 Task: Open Card Inventory Management Review in Board Employee Performance Coaching and Development to Workspace Content Delivery Networks and add a team member Softage.2@softage.net, a label Blue, a checklist Student Development, an attachment from your computer, a color Blue and finally, add a card description 'Research and develop new customer service strategy' and a comment 'Let us approach this task with a sense of ownership and accountability, taking responsibility for our actions and decisions.'. Add a start date 'Jan 06, 1900' with a due date 'Jan 13, 1900'
Action: Mouse moved to (450, 168)
Screenshot: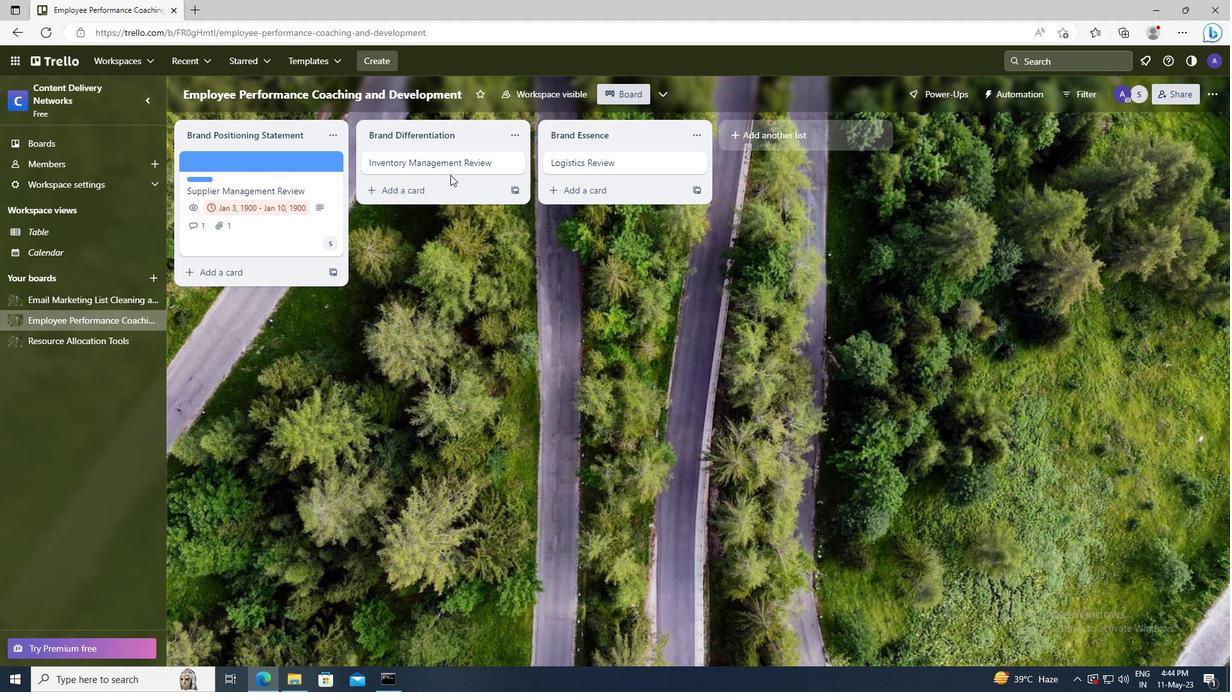 
Action: Mouse pressed left at (450, 168)
Screenshot: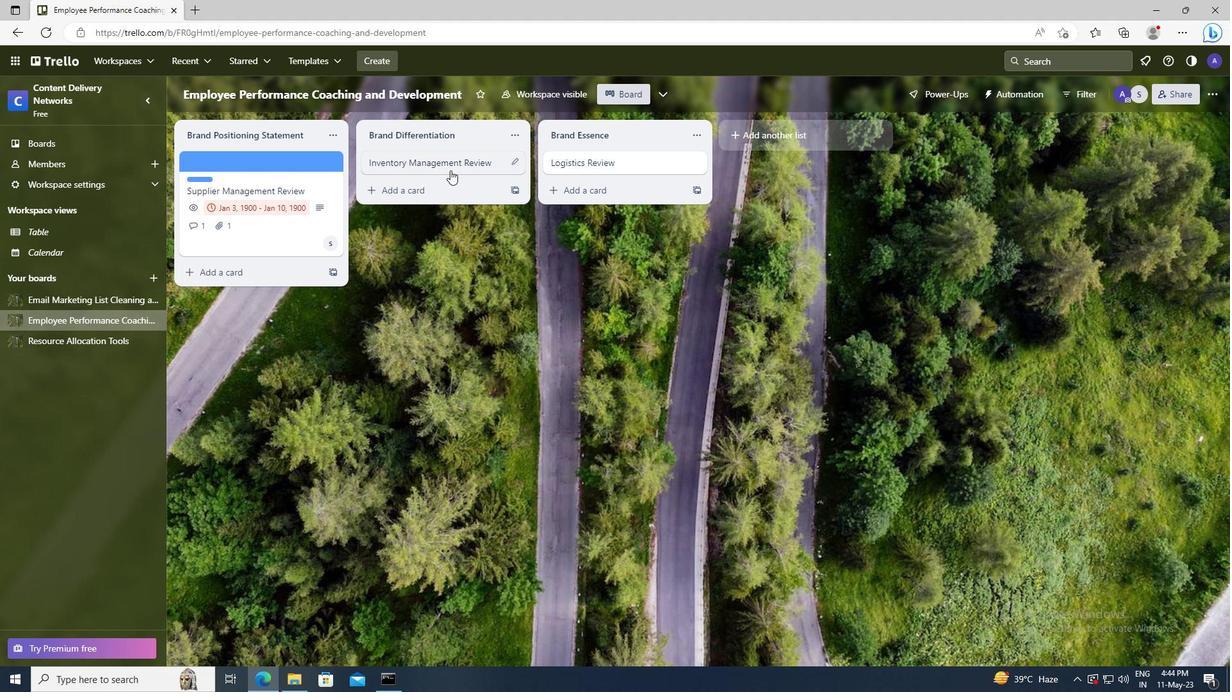 
Action: Mouse moved to (775, 207)
Screenshot: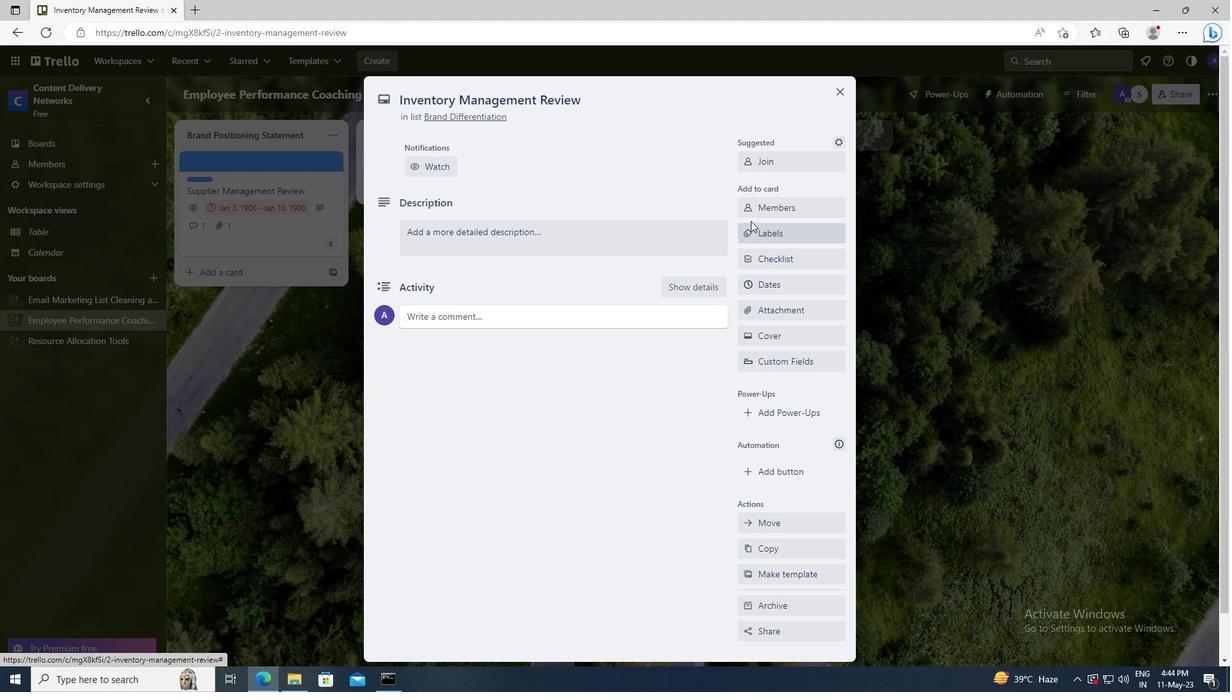 
Action: Mouse pressed left at (775, 207)
Screenshot: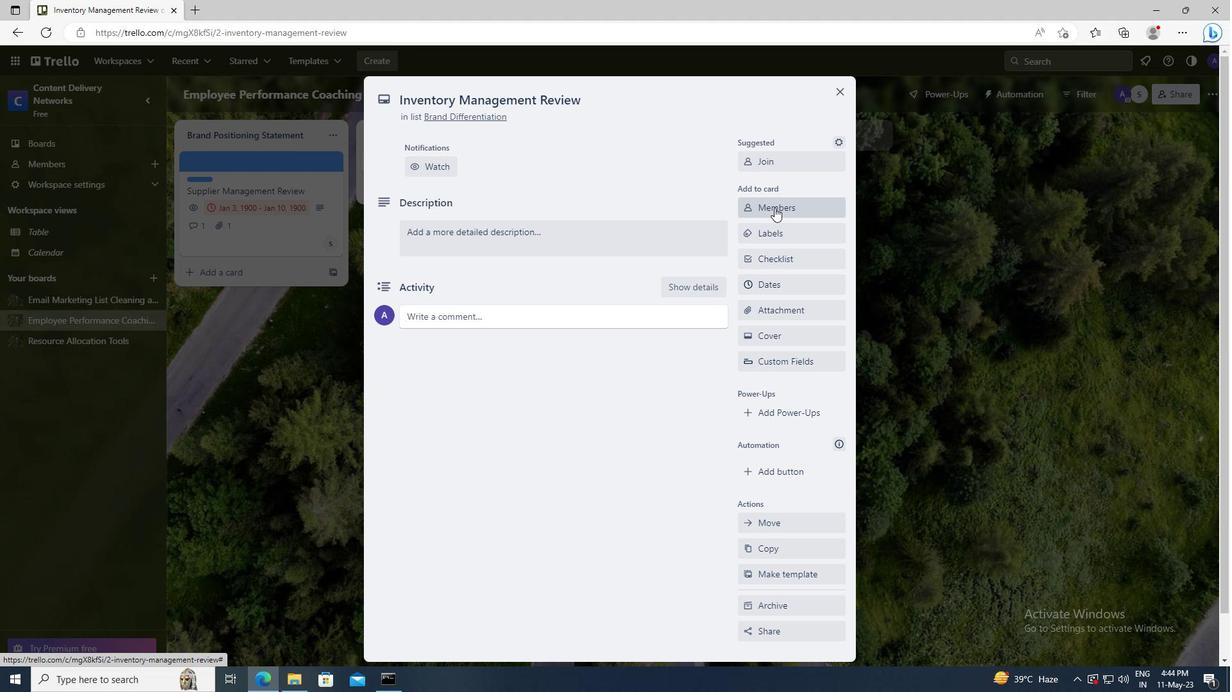 
Action: Mouse moved to (788, 266)
Screenshot: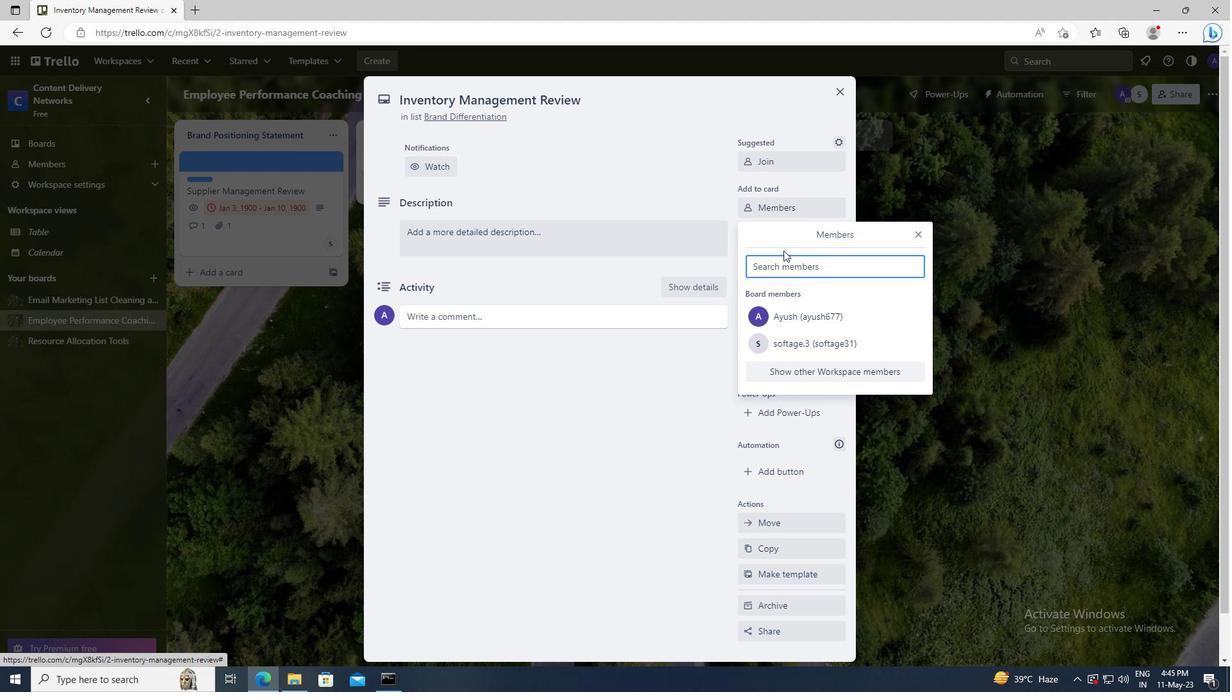 
Action: Mouse pressed left at (788, 266)
Screenshot: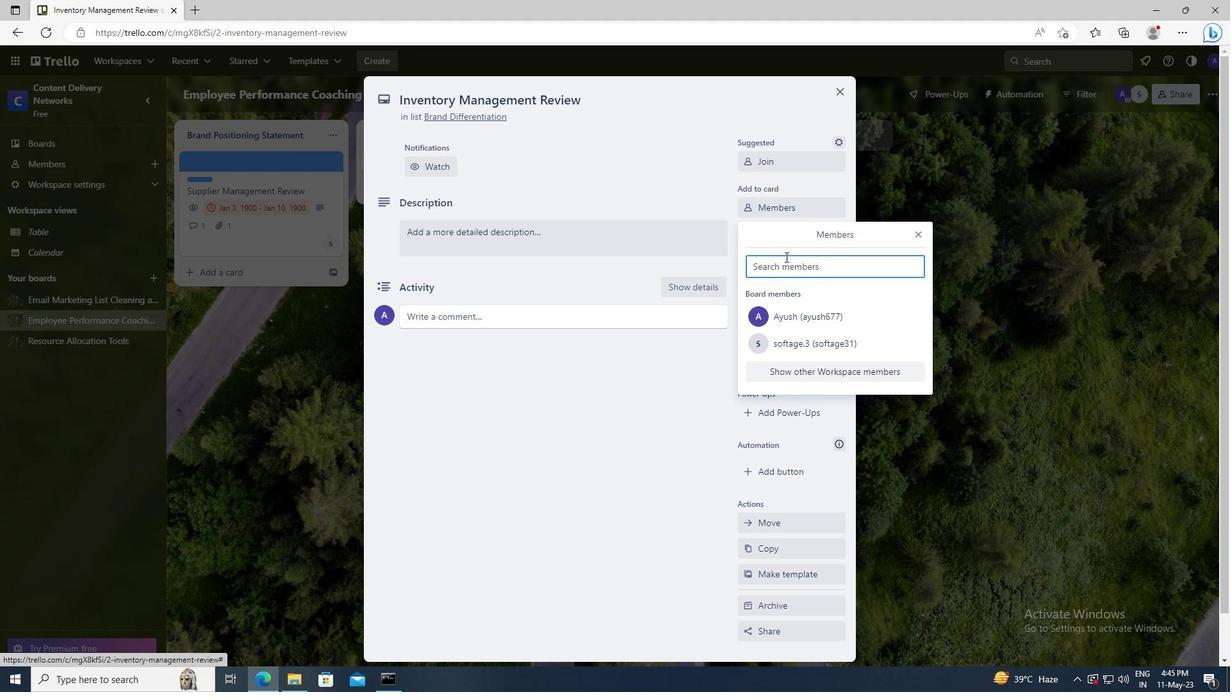 
Action: Key pressed <Key.shift>SOFTAGE.2
Screenshot: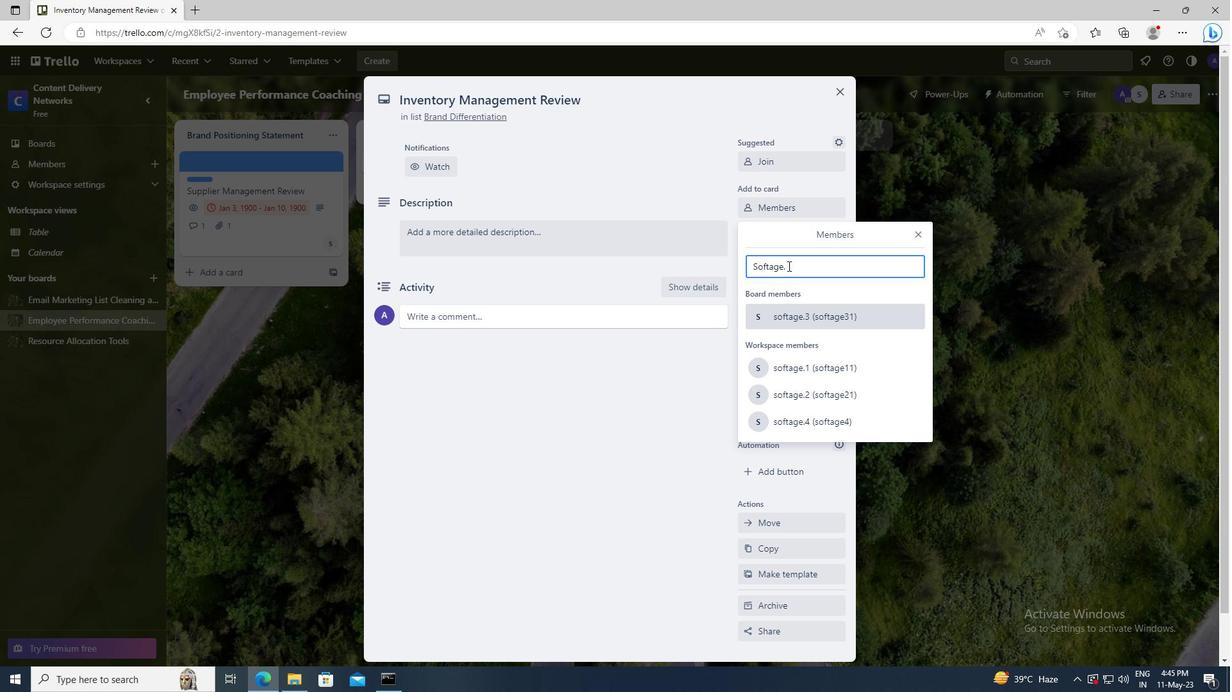 
Action: Mouse moved to (796, 389)
Screenshot: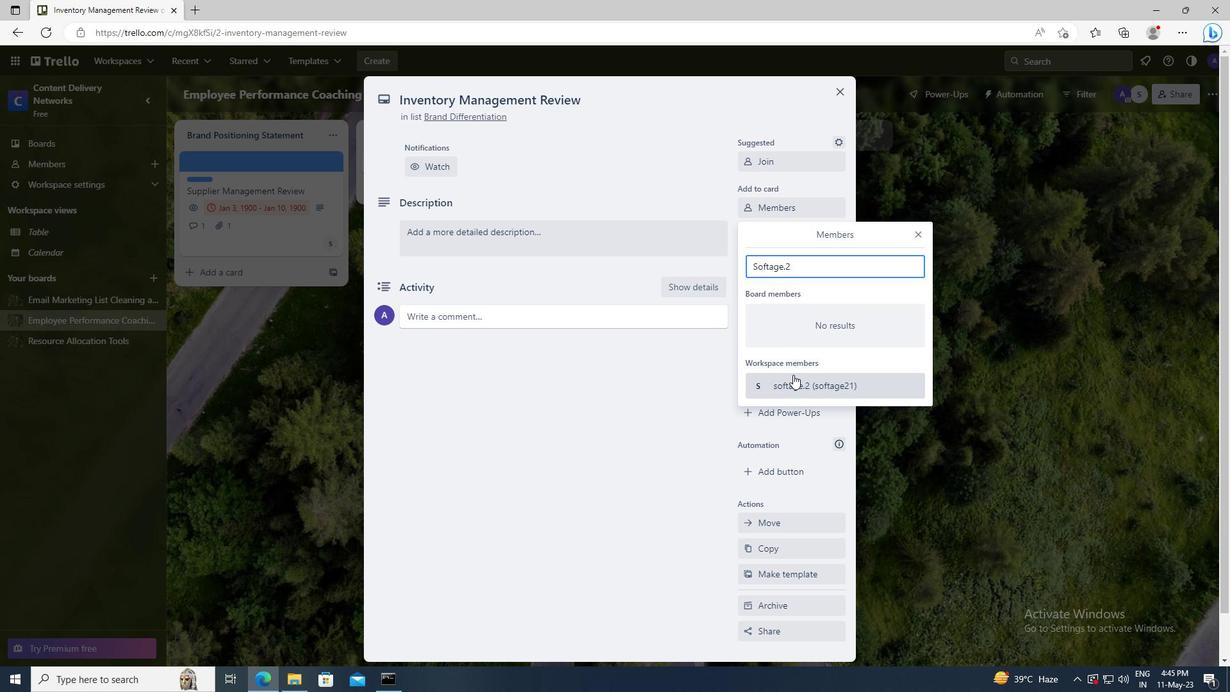
Action: Mouse pressed left at (796, 389)
Screenshot: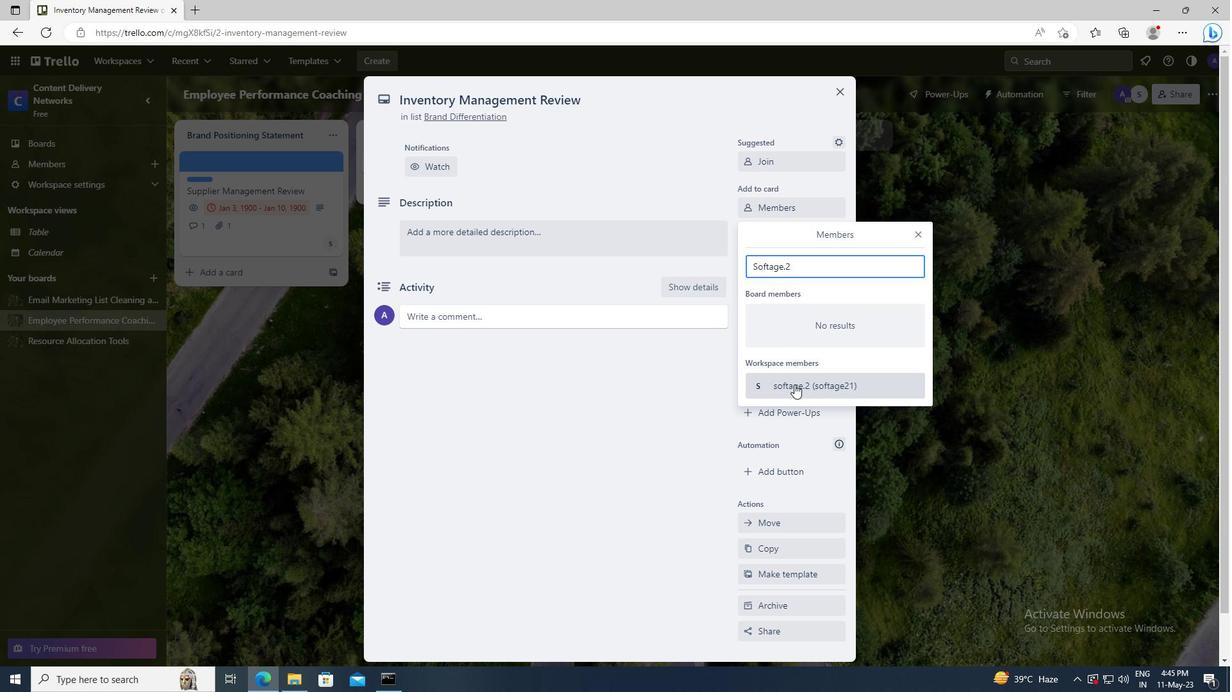 
Action: Mouse moved to (919, 234)
Screenshot: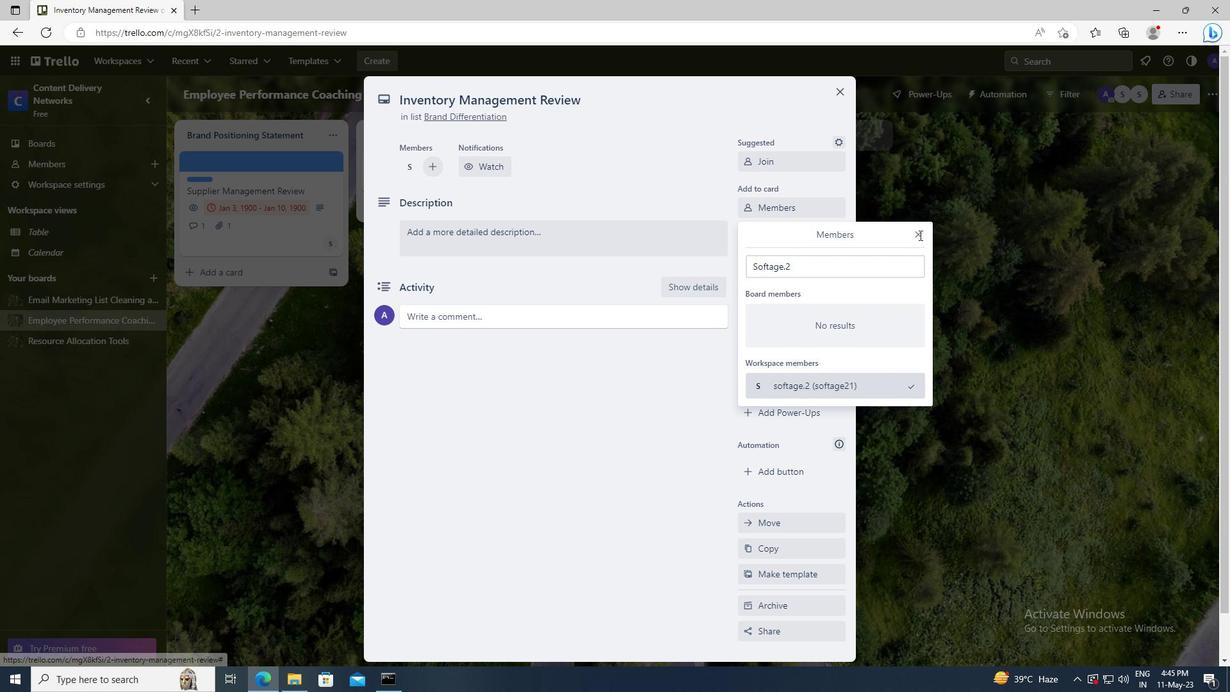 
Action: Mouse pressed left at (919, 234)
Screenshot: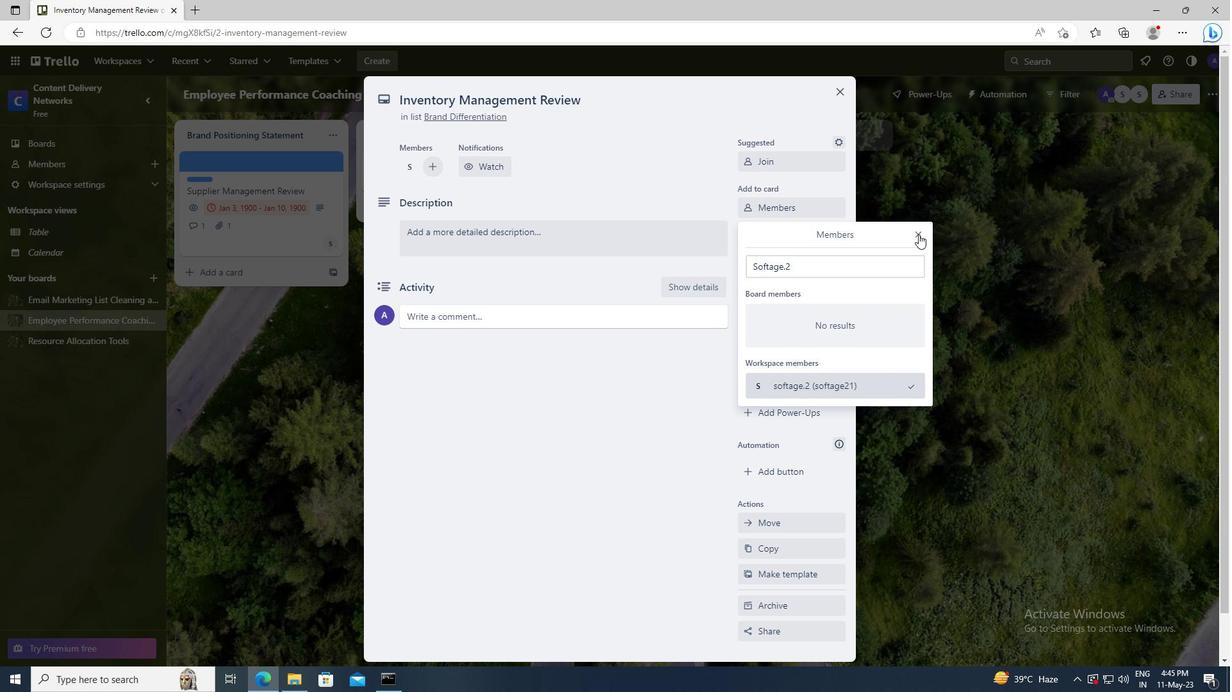 
Action: Mouse moved to (780, 238)
Screenshot: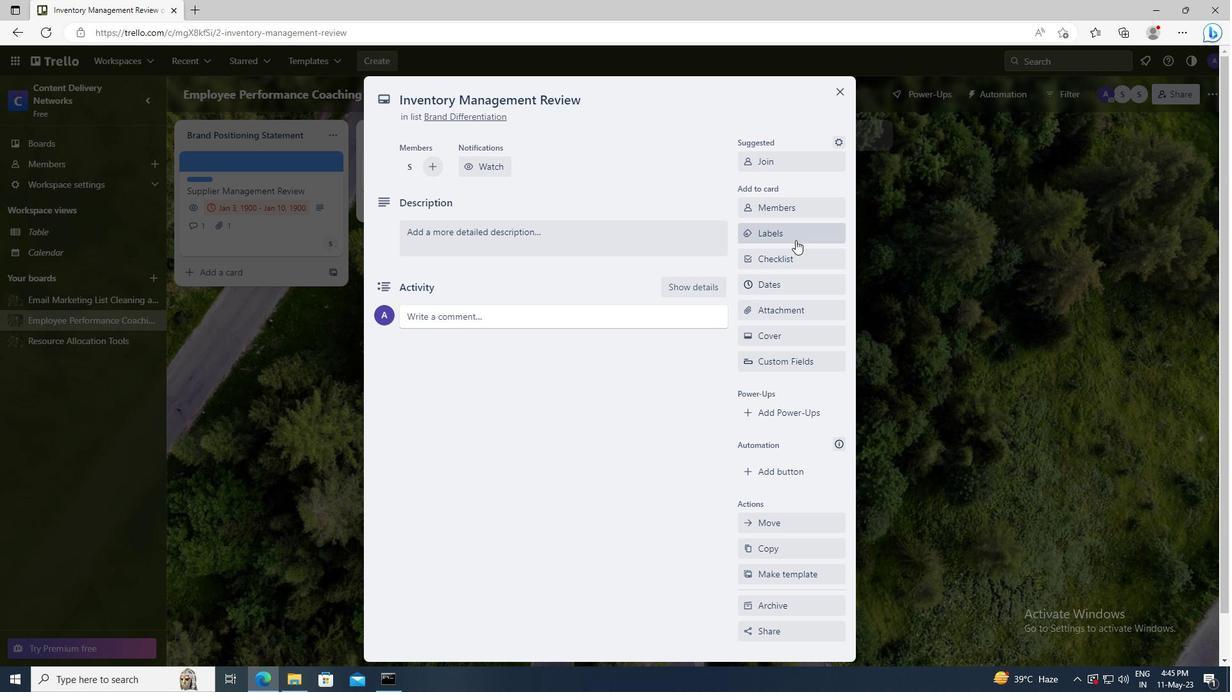 
Action: Mouse pressed left at (780, 238)
Screenshot: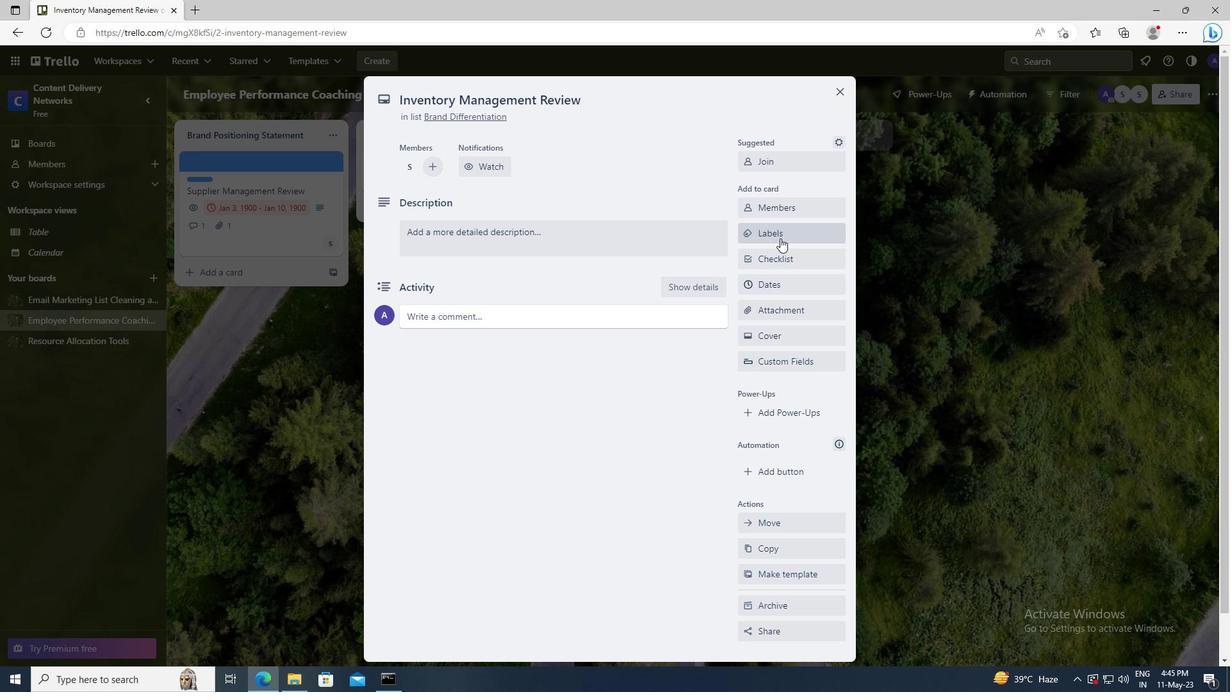 
Action: Mouse moved to (815, 485)
Screenshot: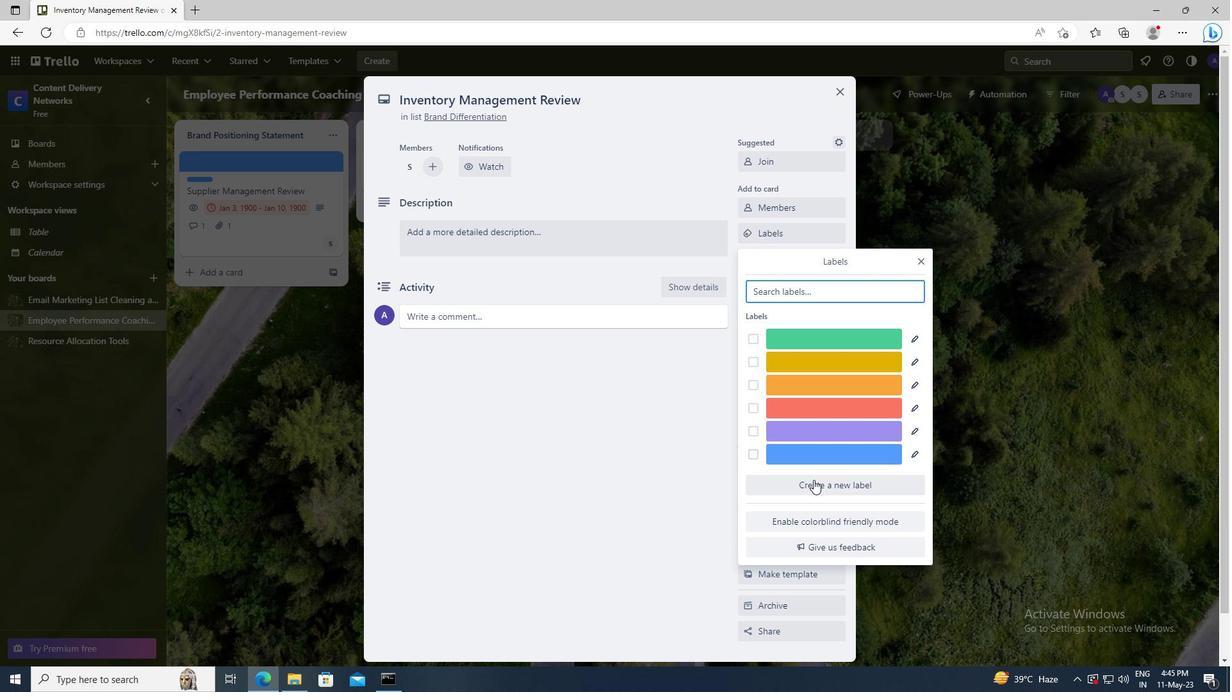 
Action: Mouse pressed left at (815, 485)
Screenshot: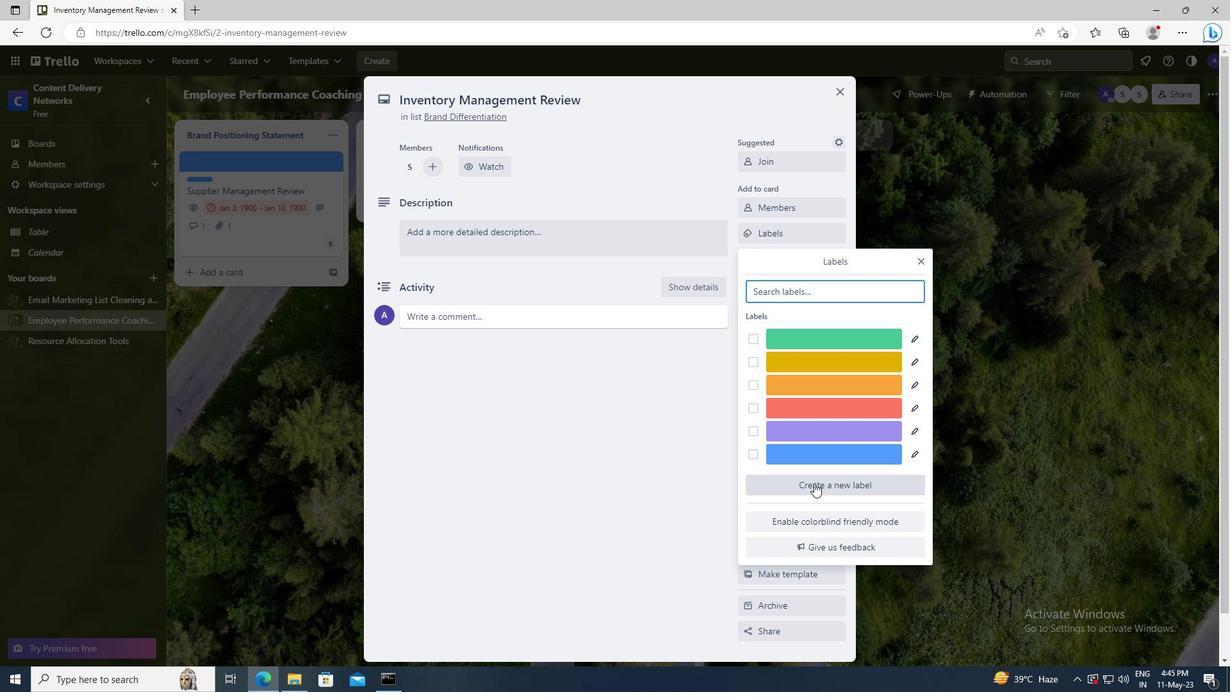 
Action: Mouse moved to (766, 514)
Screenshot: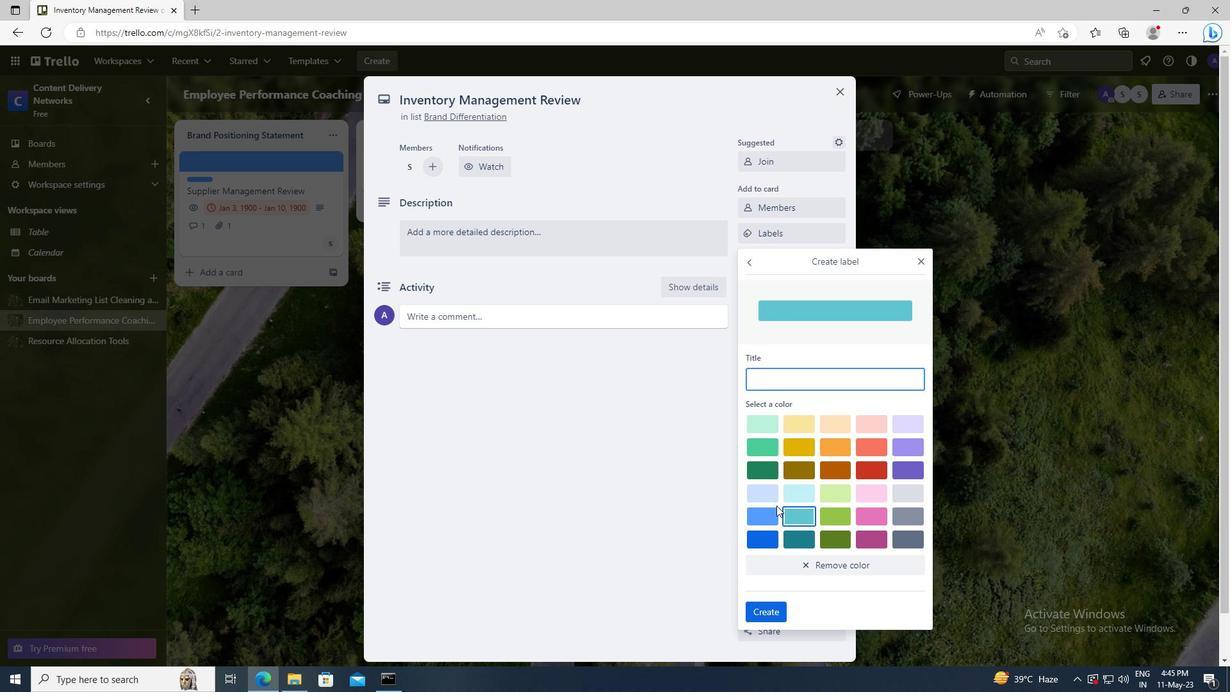 
Action: Mouse pressed left at (766, 514)
Screenshot: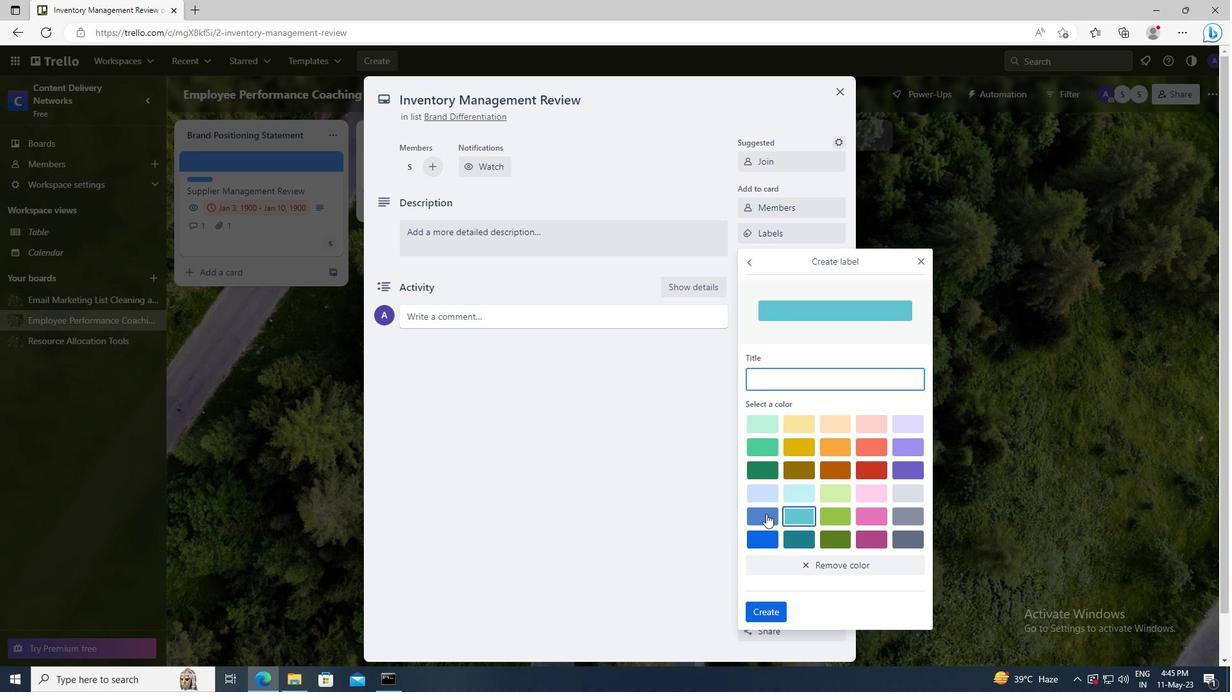 
Action: Mouse moved to (754, 611)
Screenshot: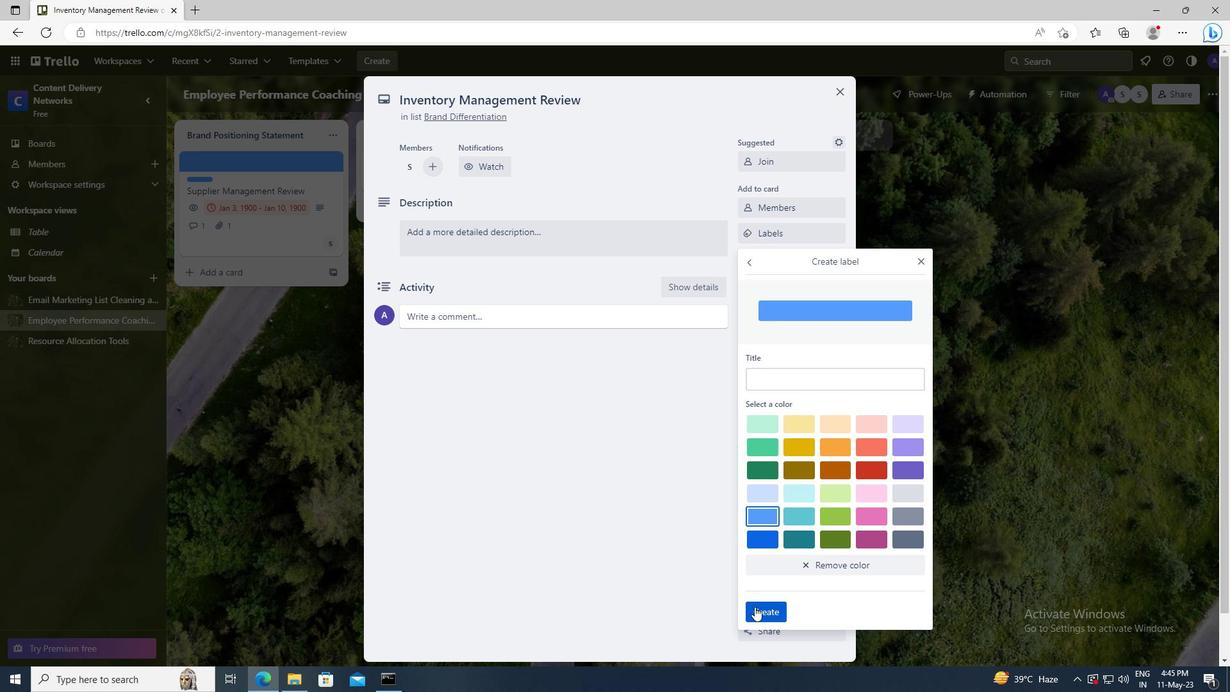 
Action: Mouse pressed left at (754, 611)
Screenshot: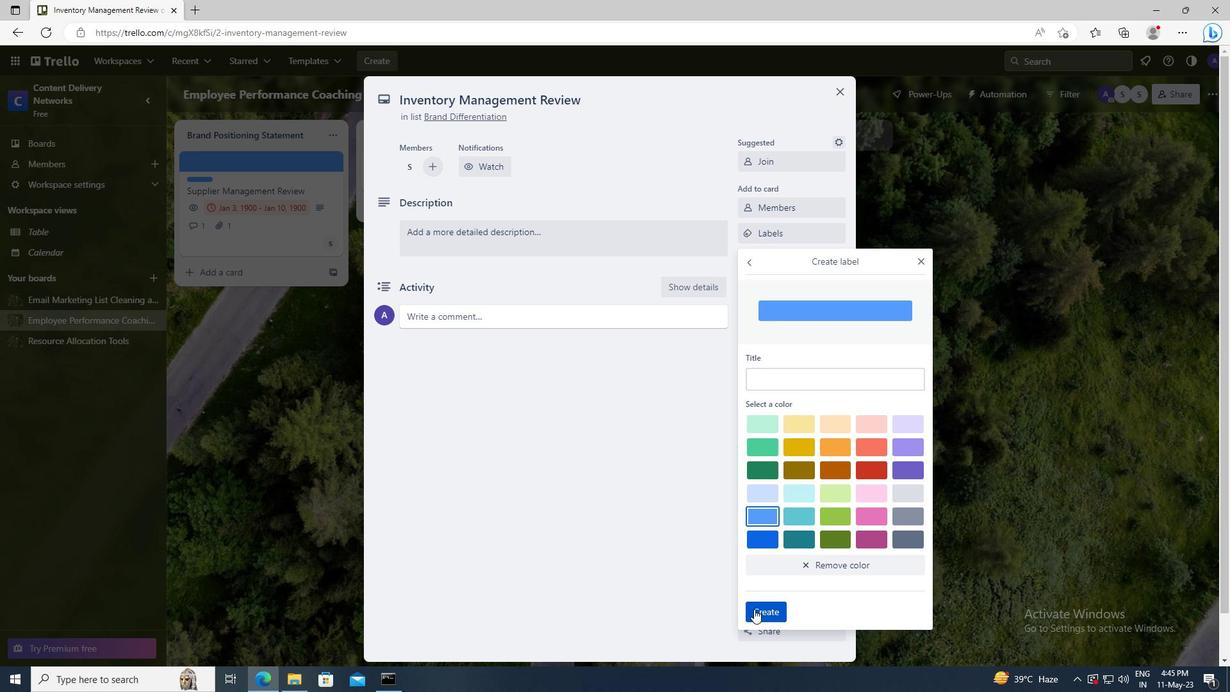 
Action: Mouse moved to (921, 260)
Screenshot: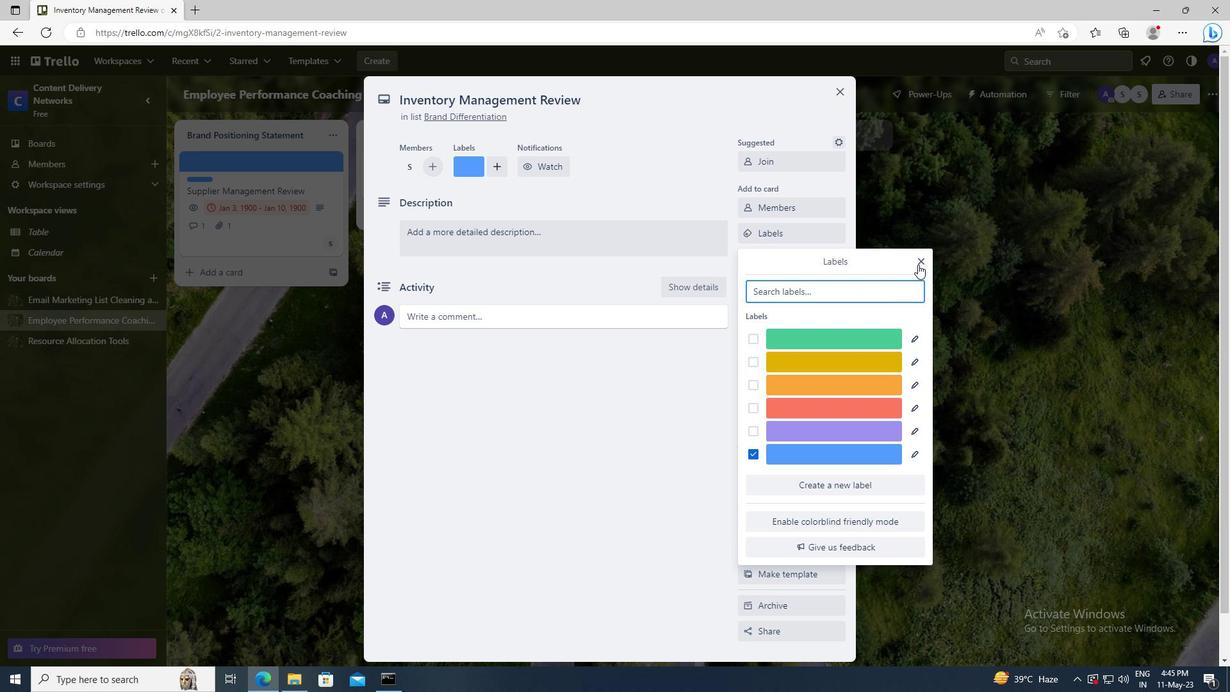 
Action: Mouse pressed left at (921, 260)
Screenshot: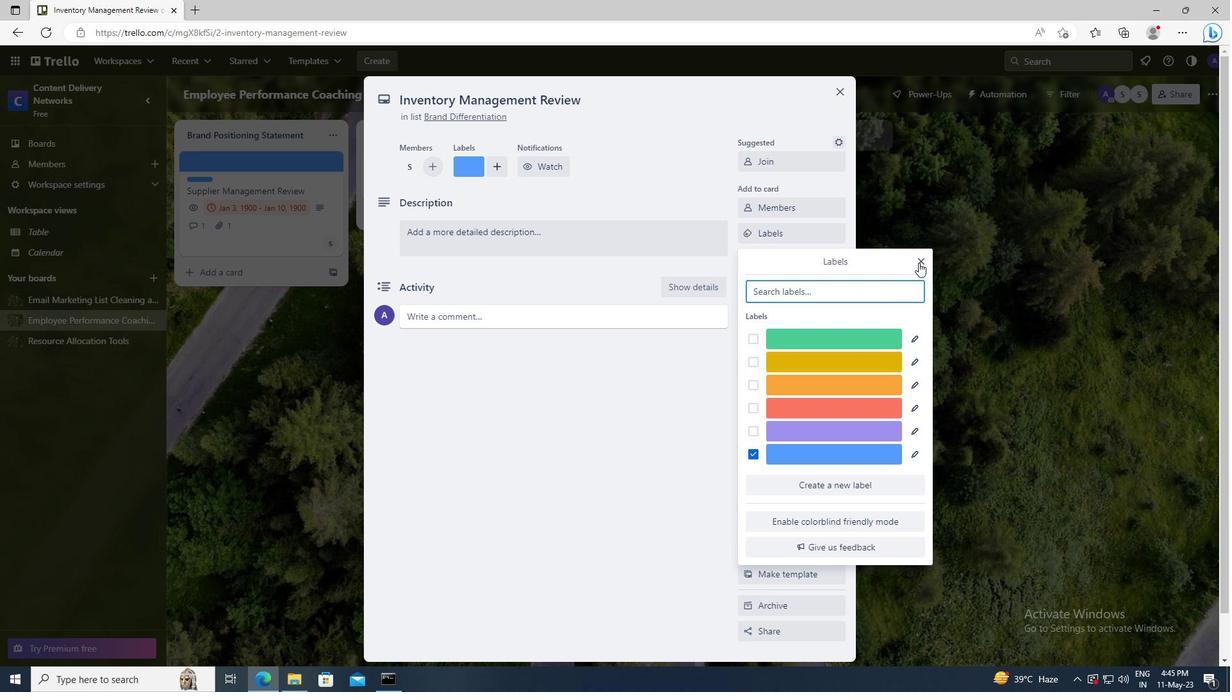 
Action: Mouse moved to (805, 257)
Screenshot: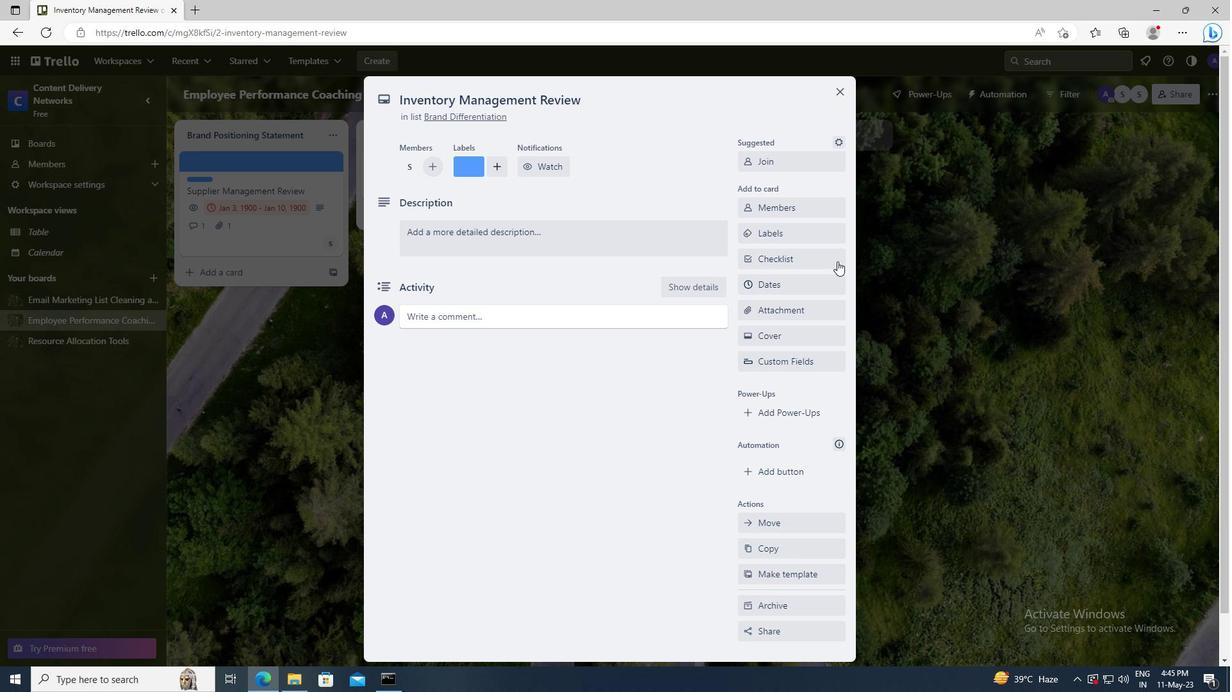 
Action: Mouse pressed left at (805, 257)
Screenshot: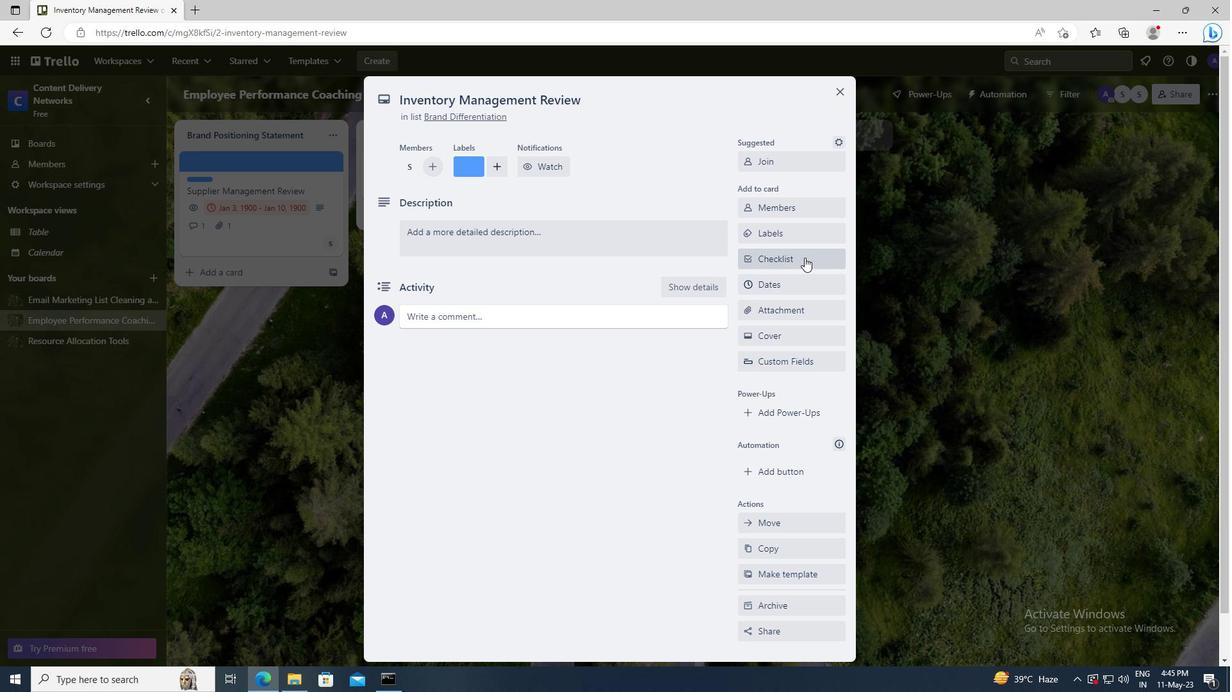 
Action: Key pressed <Key.shift>STUDENT<Key.space><Key.shift>DEVELOPMENT
Screenshot: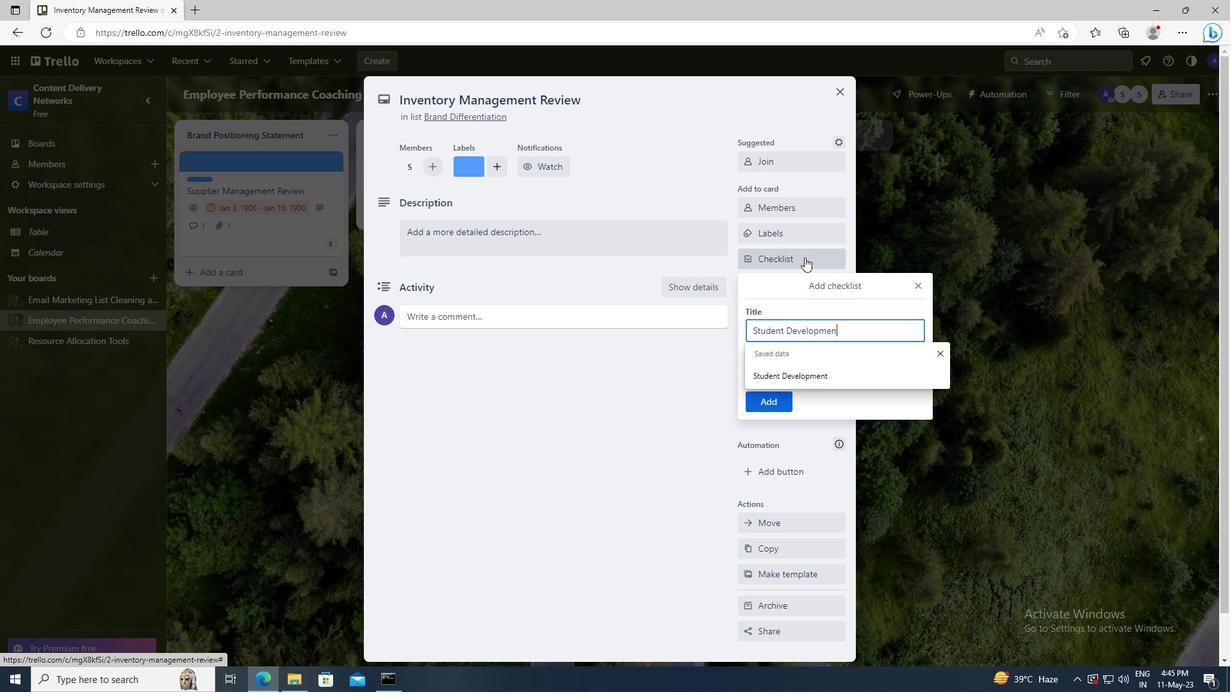 
Action: Mouse moved to (773, 398)
Screenshot: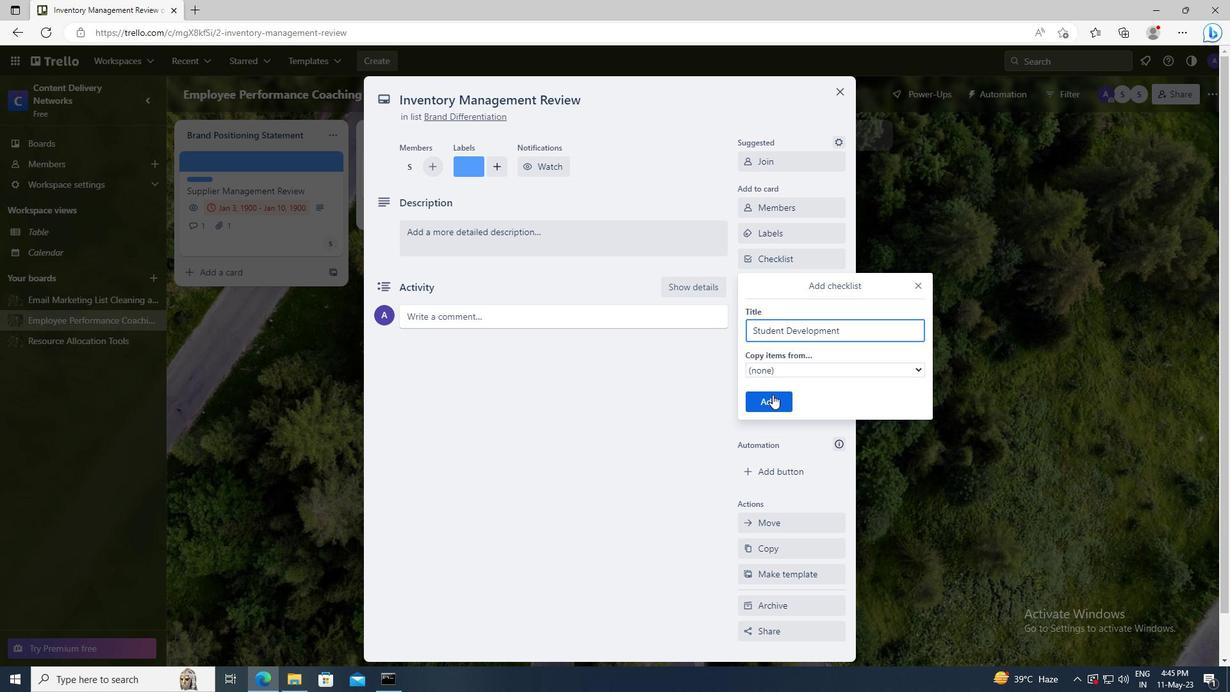 
Action: Mouse pressed left at (773, 398)
Screenshot: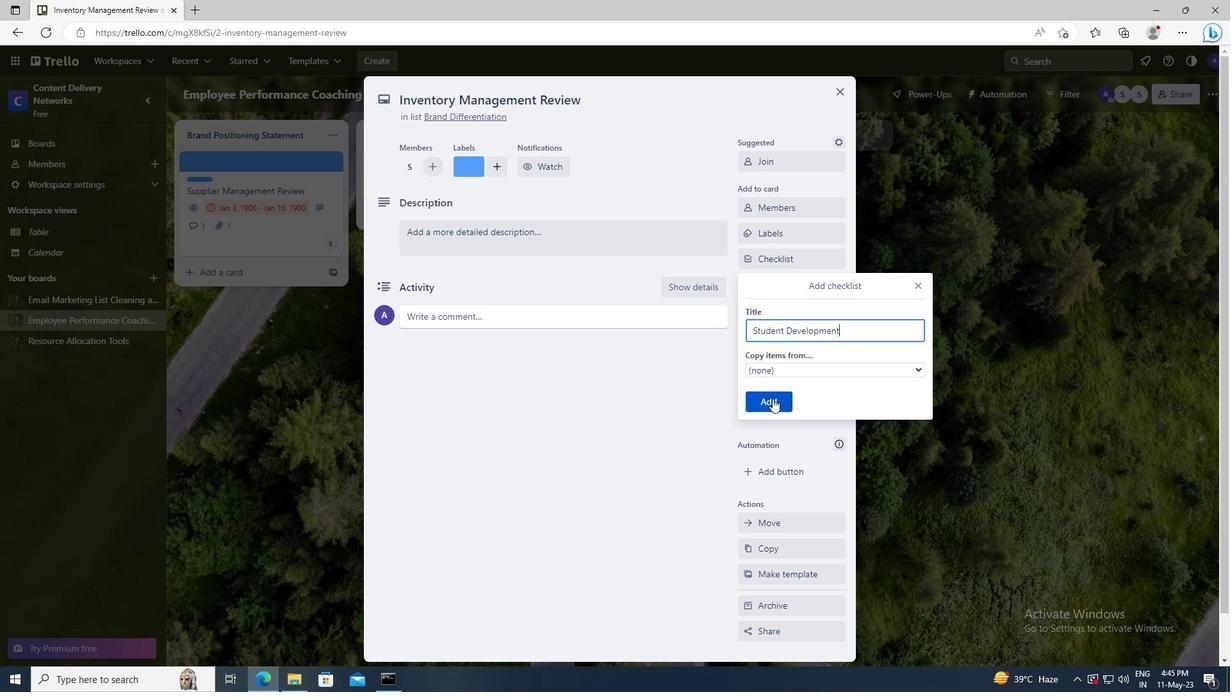
Action: Mouse moved to (782, 310)
Screenshot: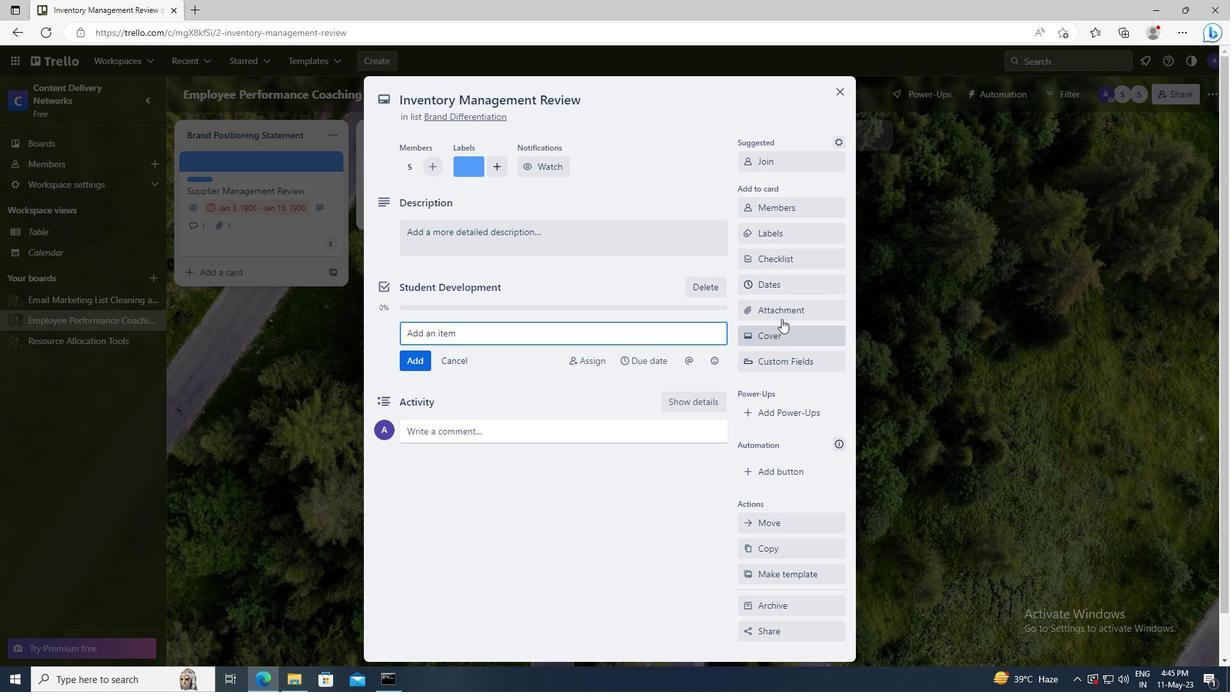 
Action: Mouse pressed left at (782, 310)
Screenshot: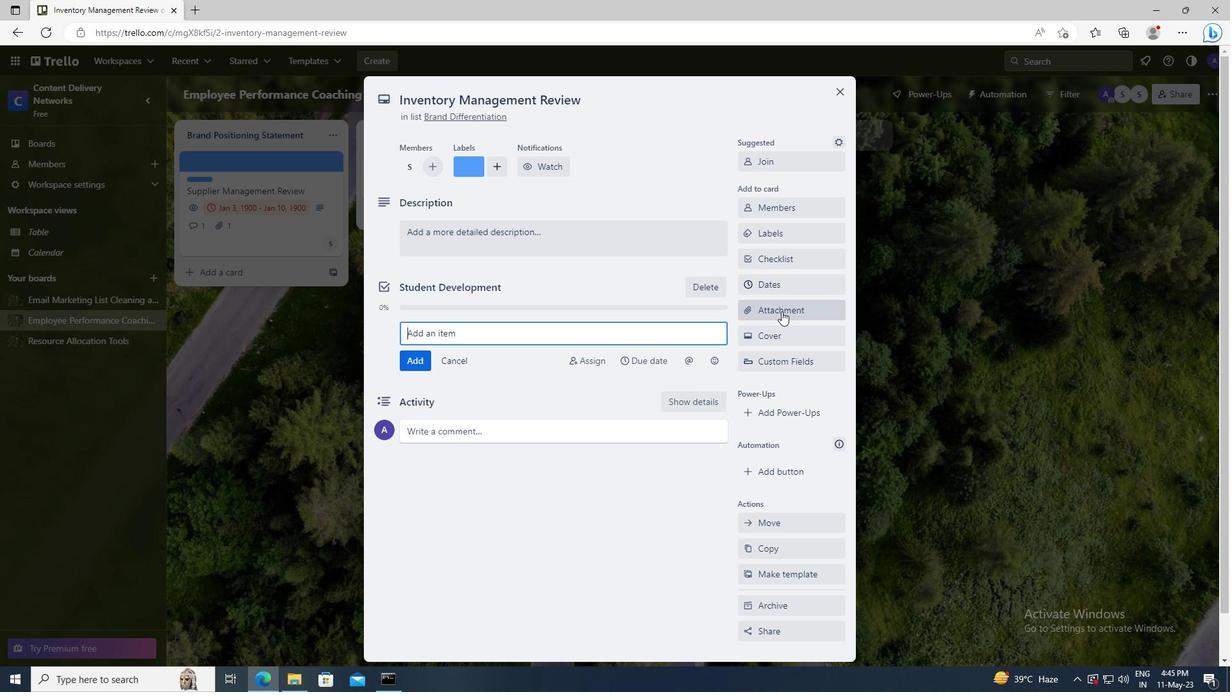 
Action: Mouse moved to (777, 366)
Screenshot: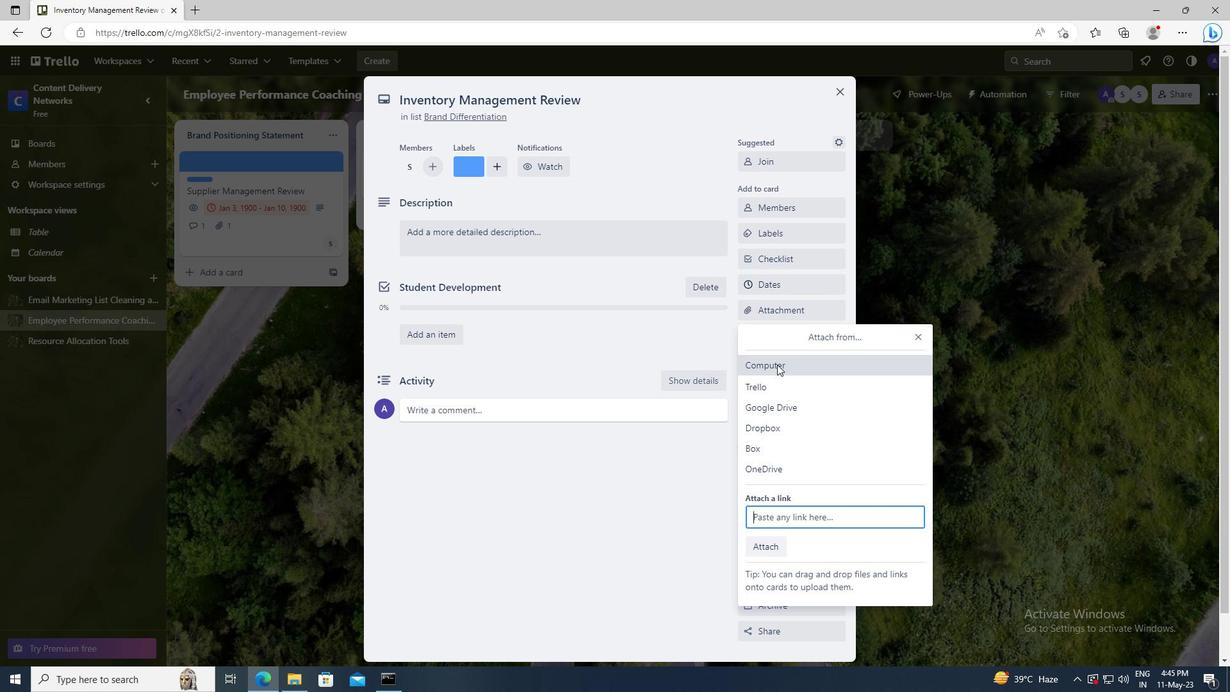 
Action: Mouse pressed left at (777, 366)
Screenshot: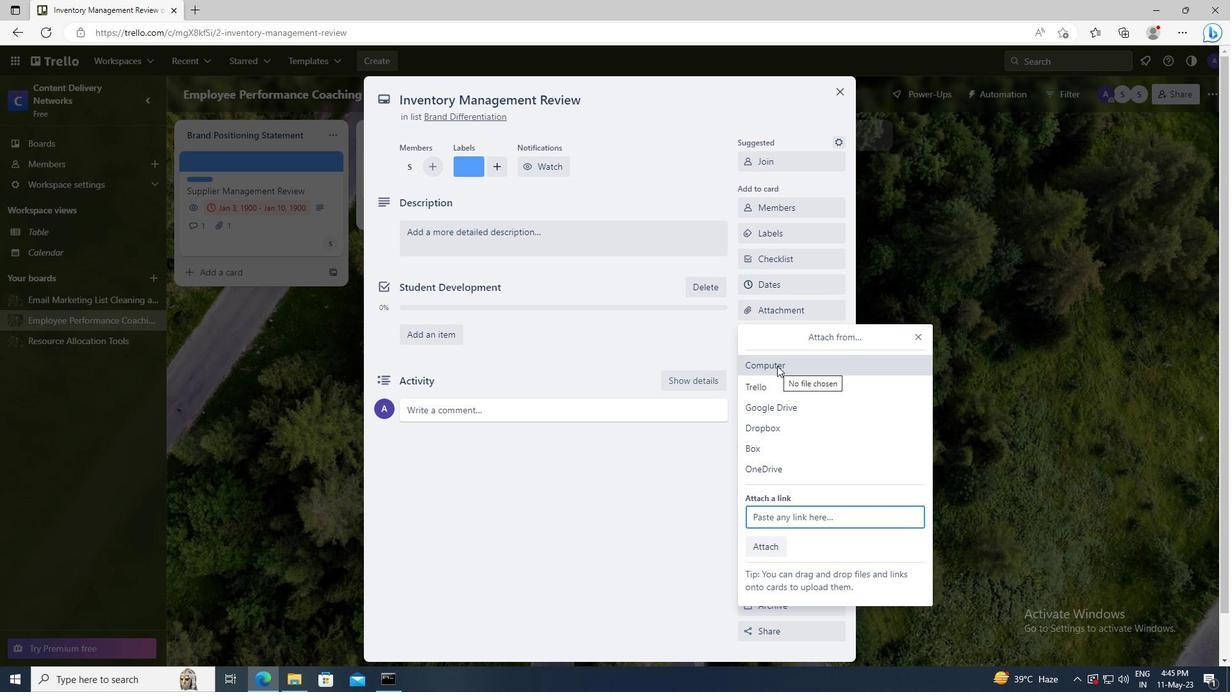 
Action: Mouse moved to (330, 113)
Screenshot: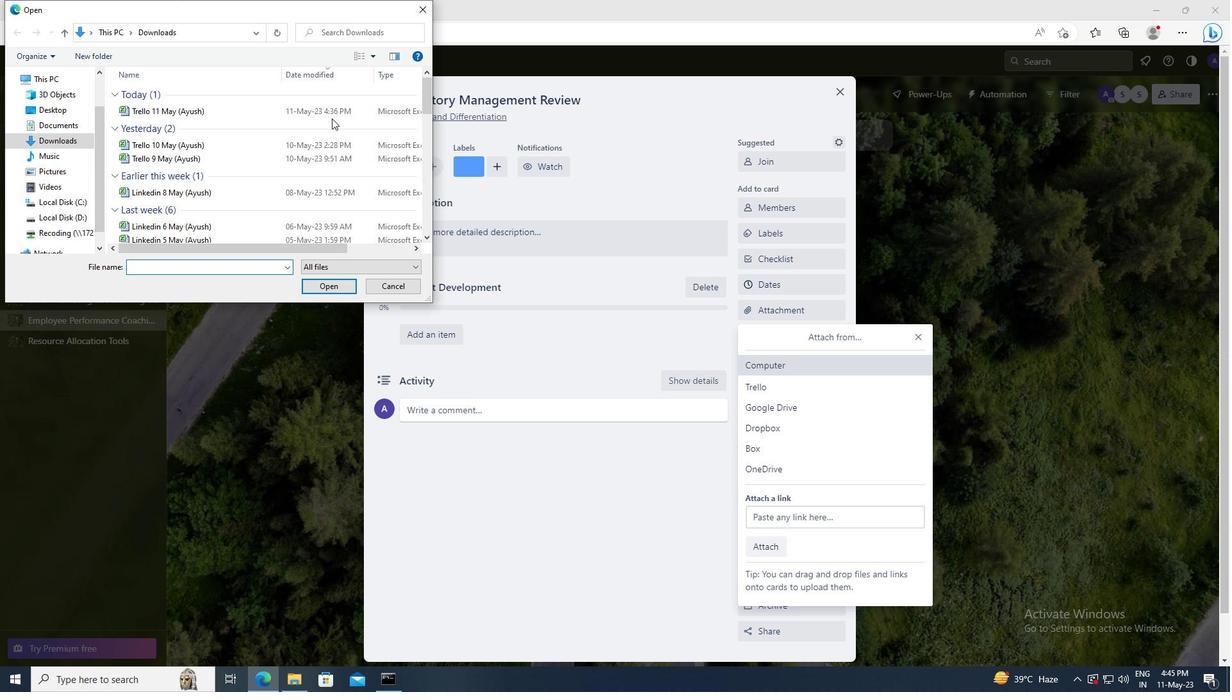 
Action: Mouse pressed left at (330, 113)
Screenshot: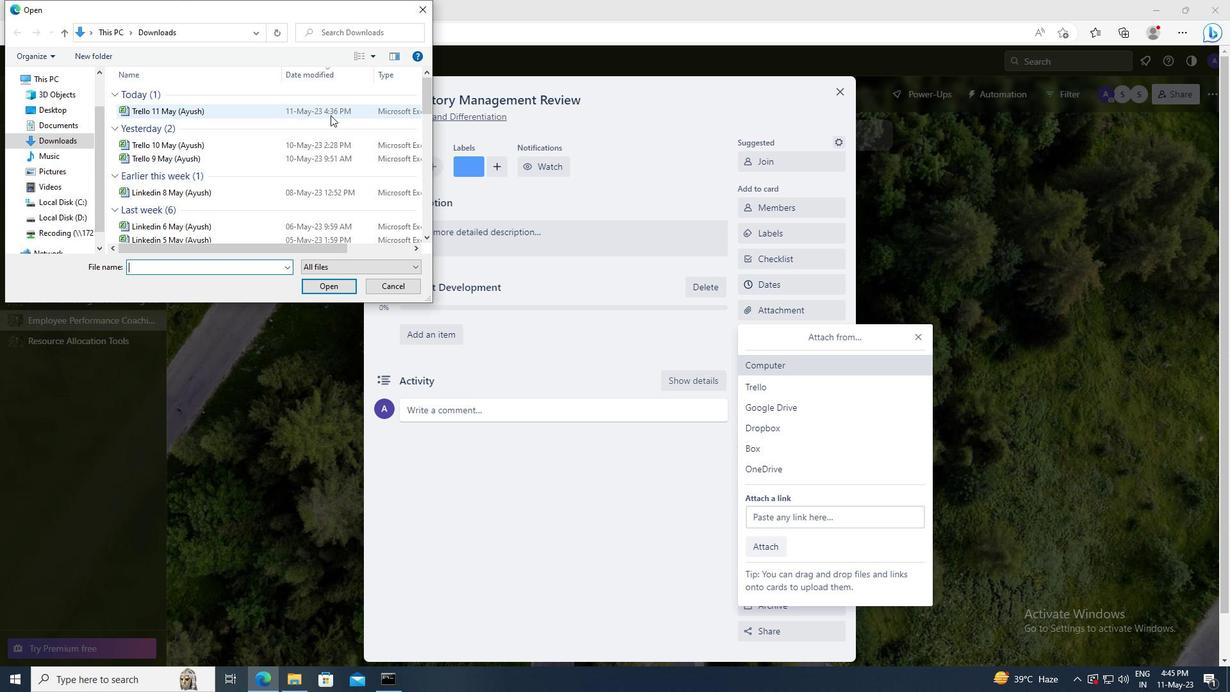 
Action: Mouse moved to (329, 286)
Screenshot: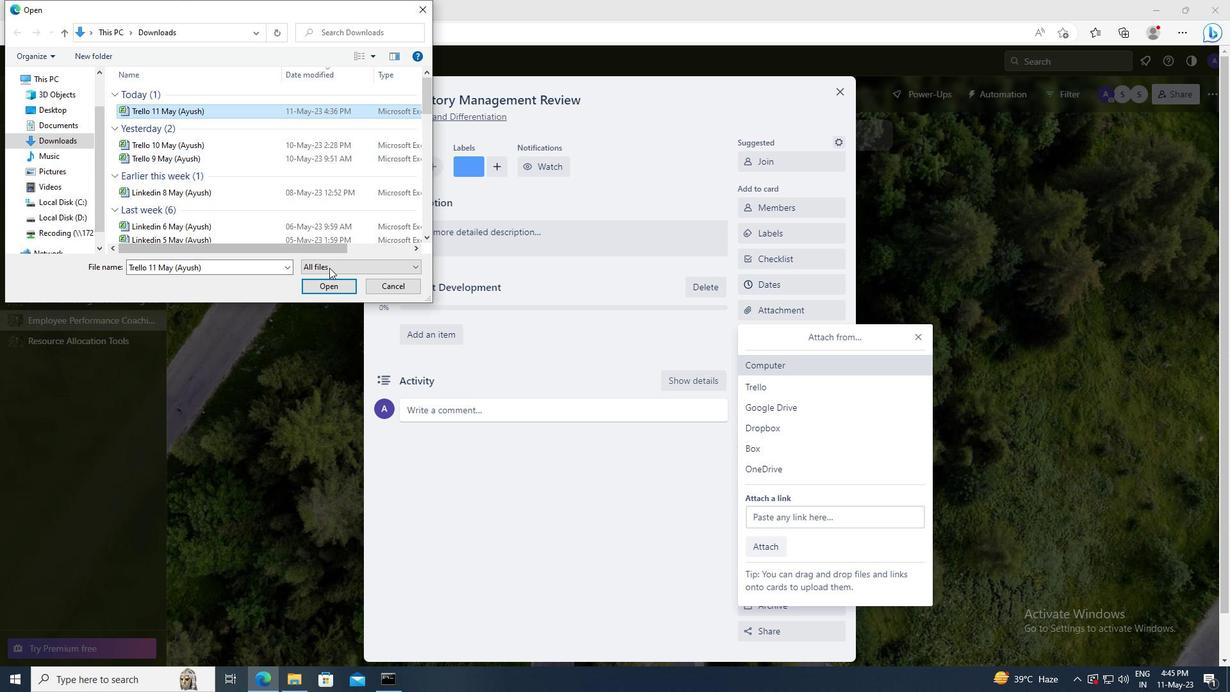 
Action: Mouse pressed left at (329, 286)
Screenshot: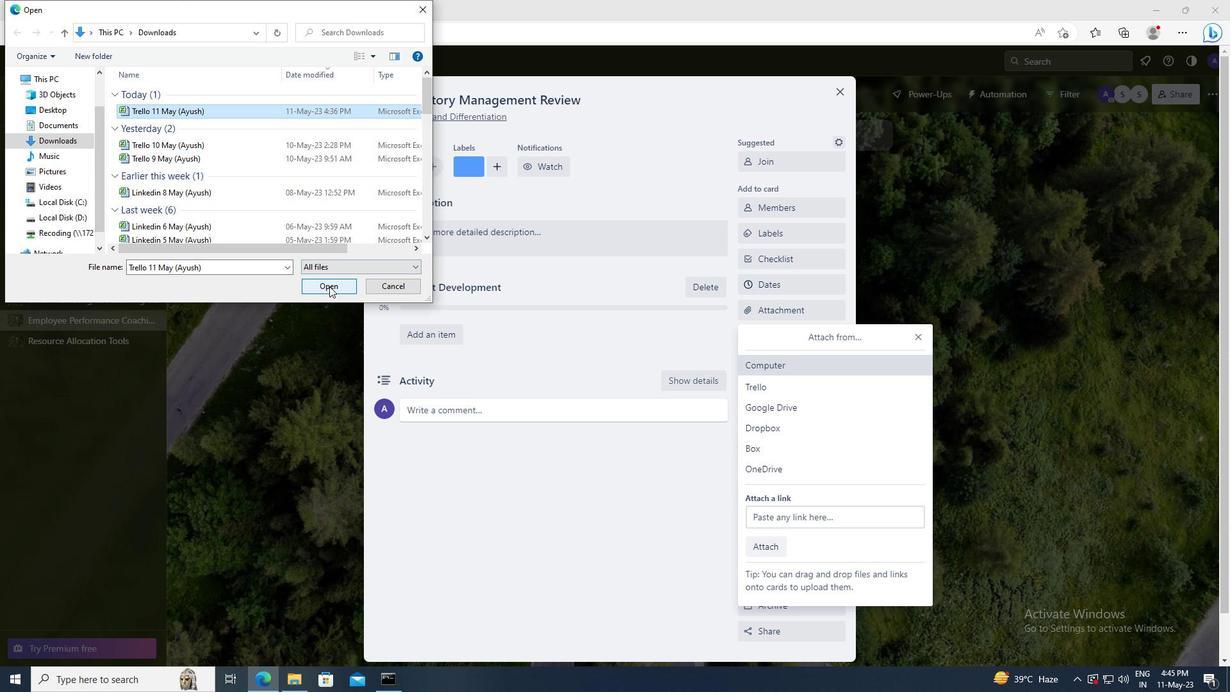 
Action: Mouse moved to (758, 336)
Screenshot: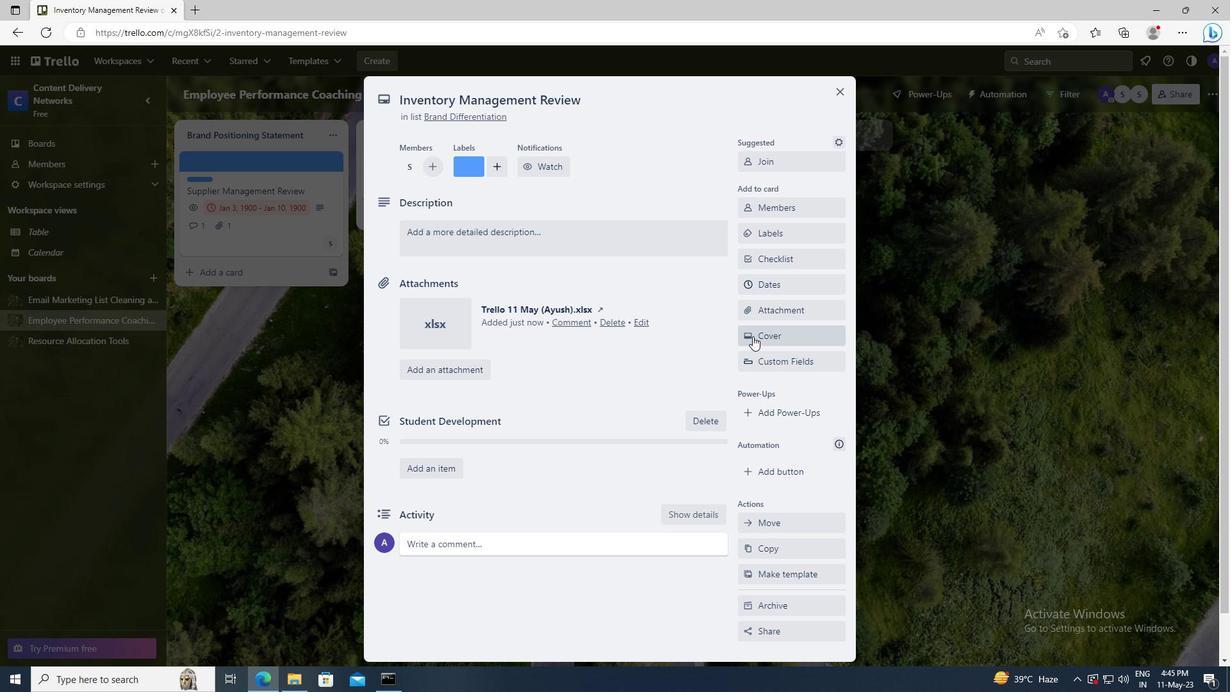 
Action: Mouse pressed left at (758, 336)
Screenshot: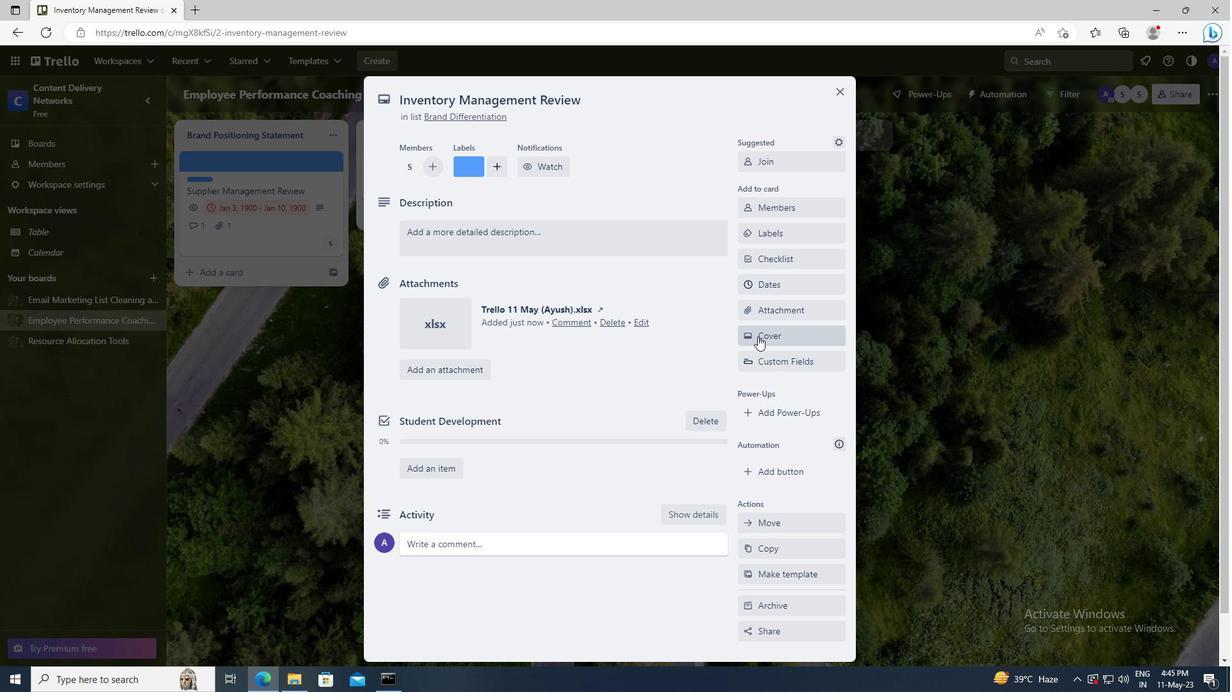 
Action: Mouse moved to (759, 435)
Screenshot: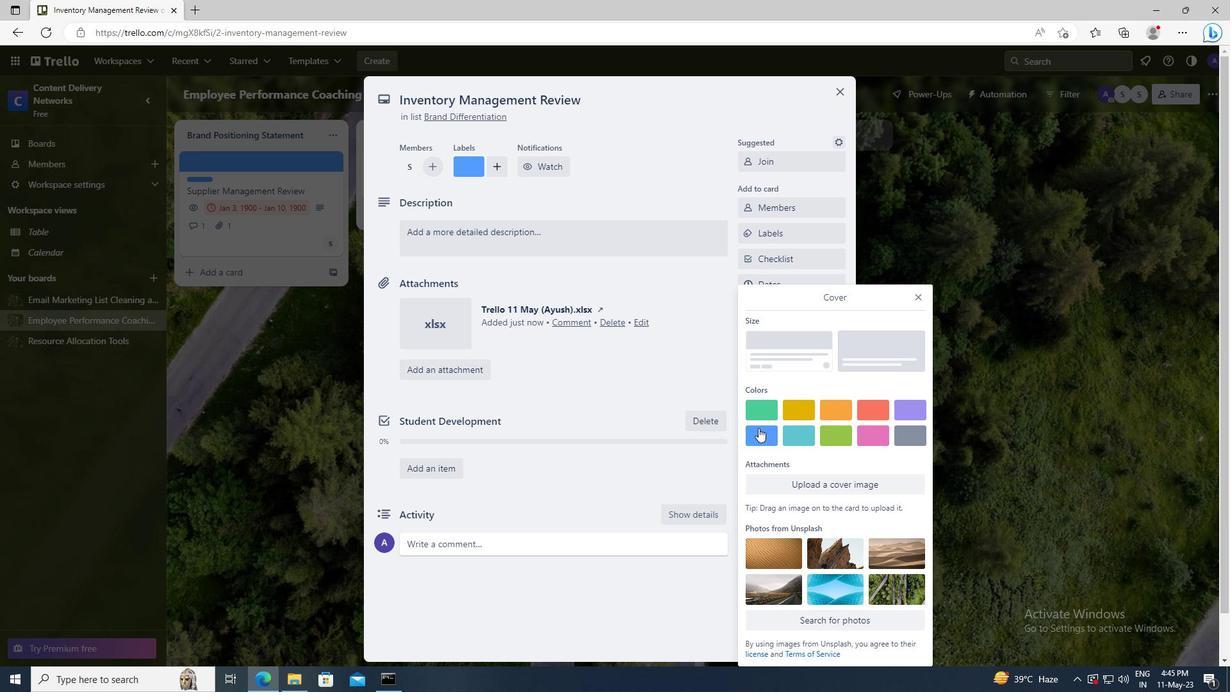 
Action: Mouse pressed left at (759, 435)
Screenshot: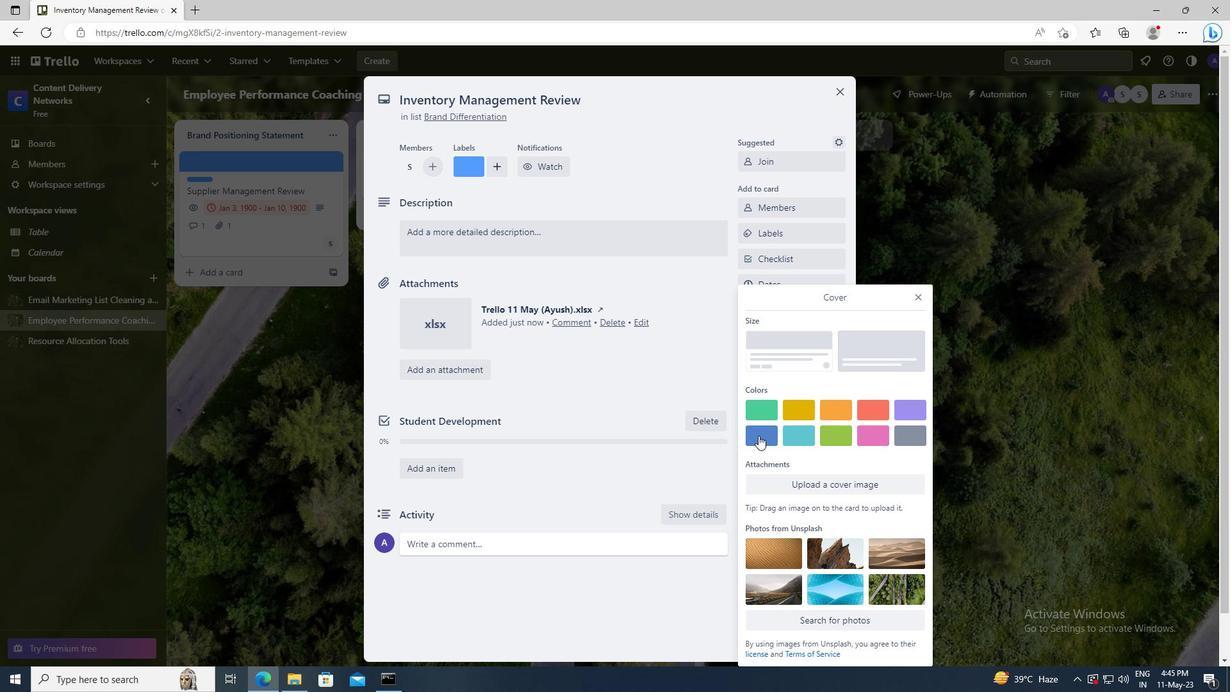 
Action: Mouse moved to (917, 275)
Screenshot: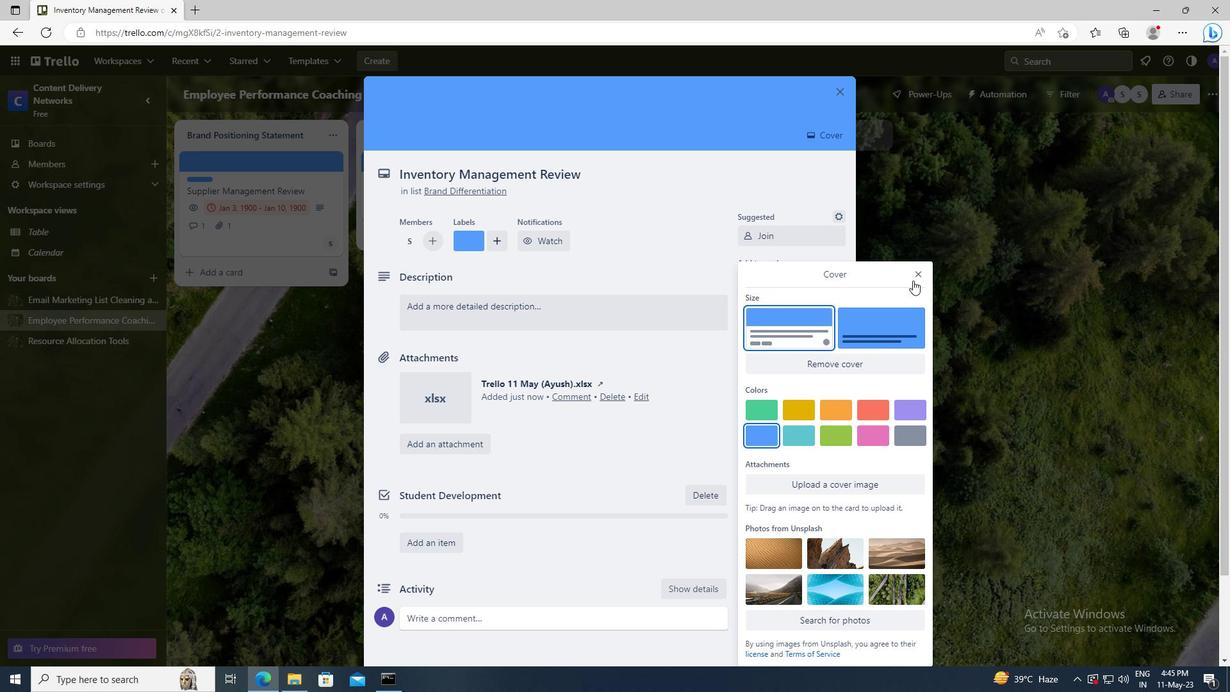 
Action: Mouse pressed left at (917, 275)
Screenshot: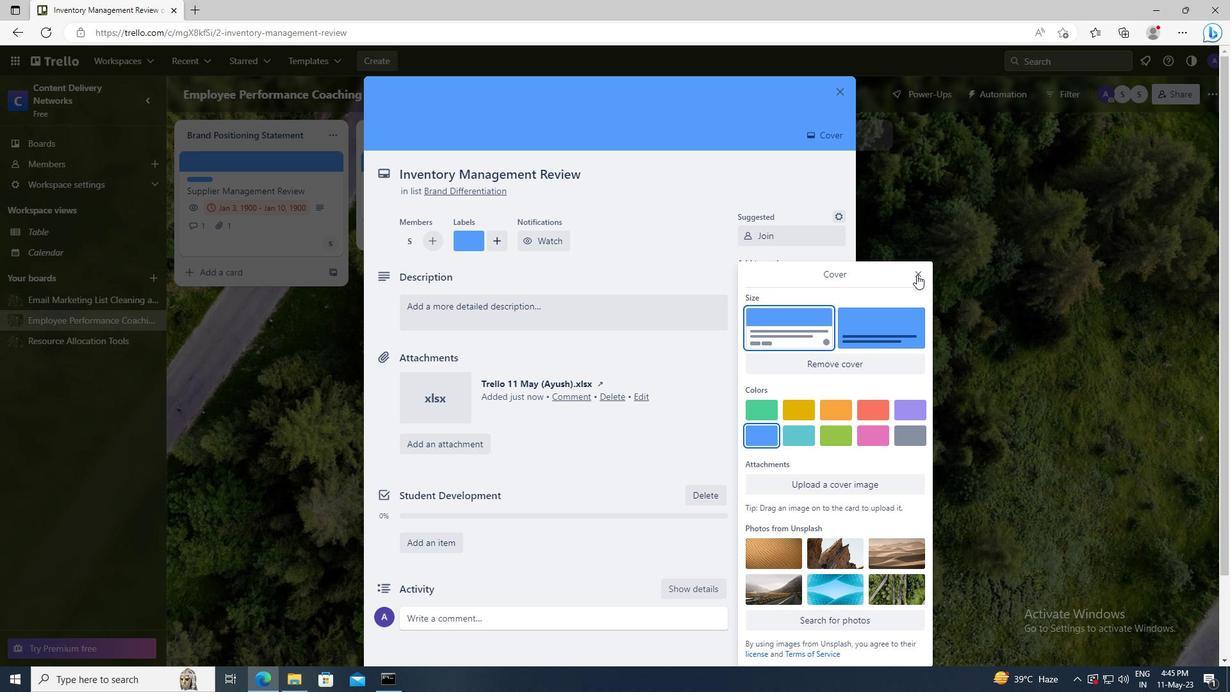 
Action: Mouse moved to (591, 310)
Screenshot: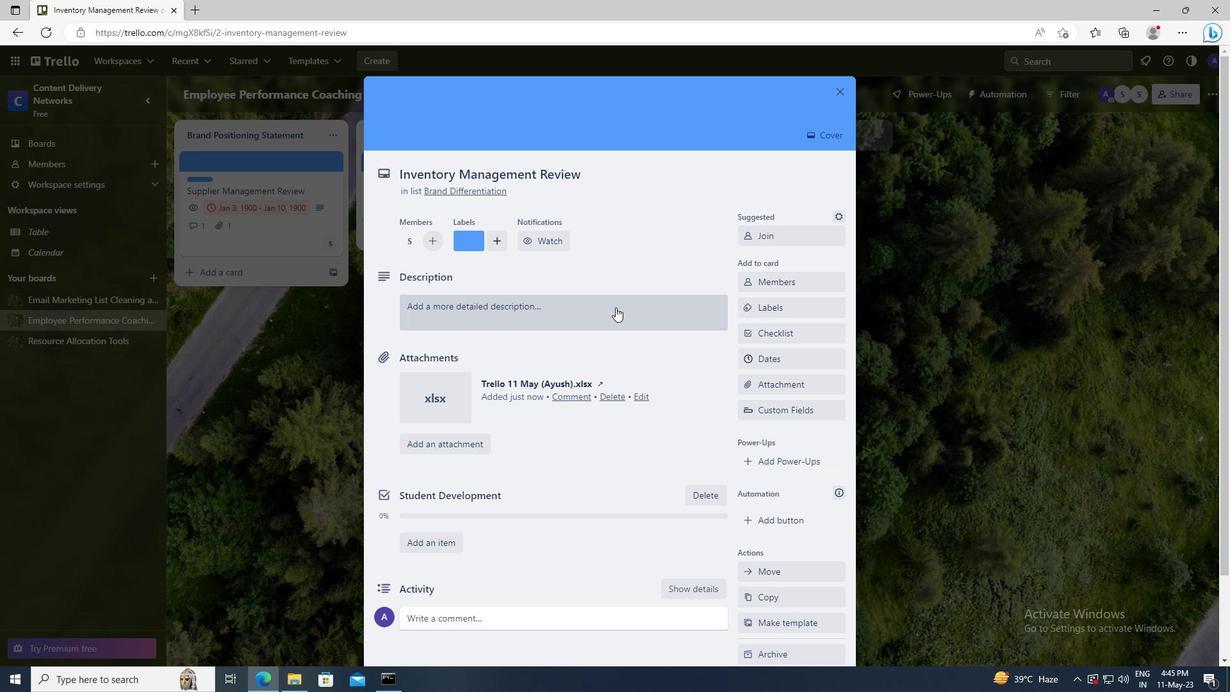 
Action: Mouse pressed left at (591, 310)
Screenshot: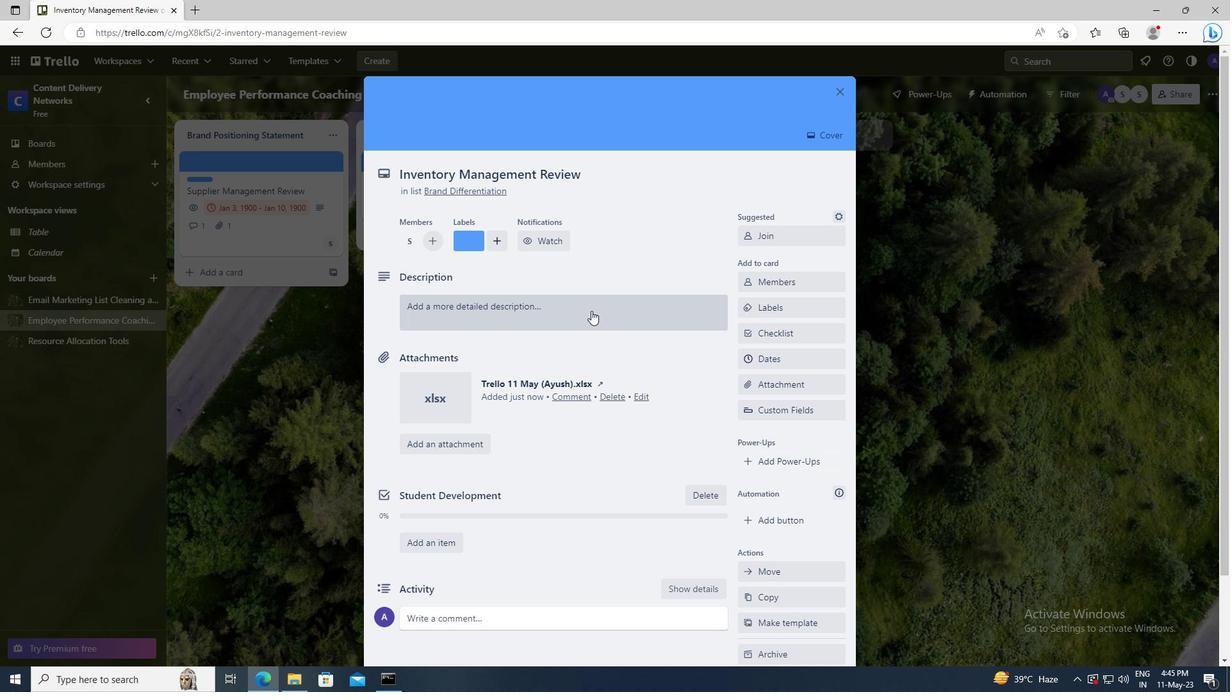 
Action: Mouse moved to (591, 311)
Screenshot: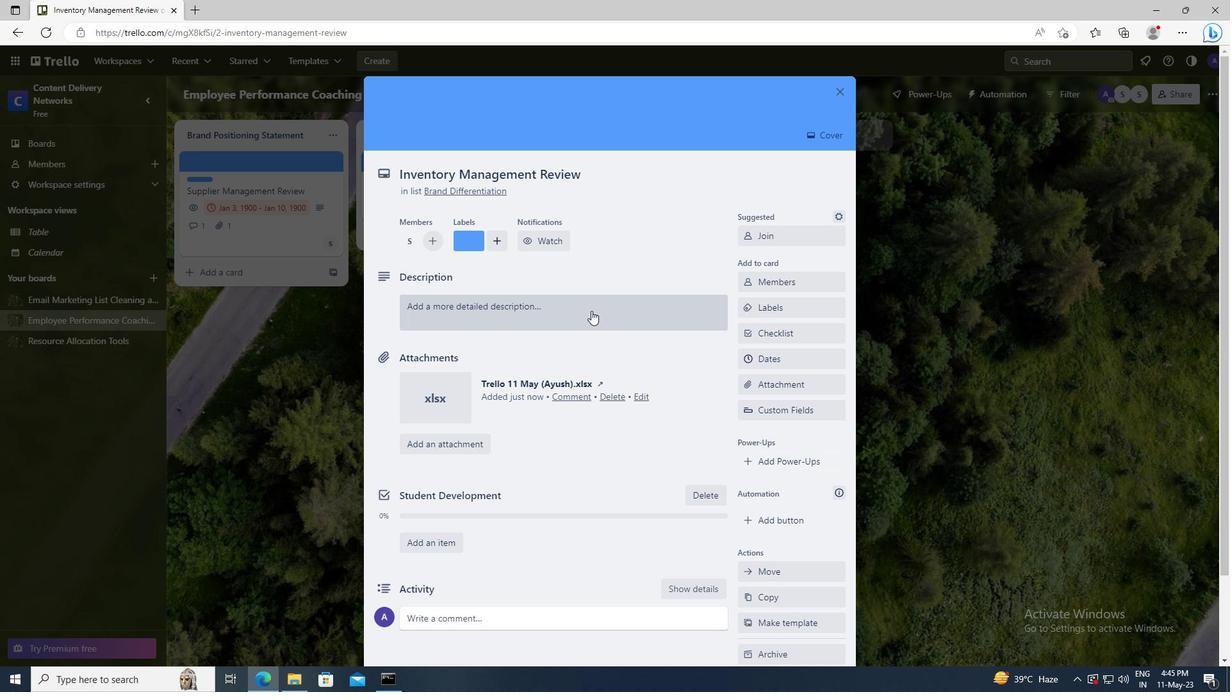 
Action: Key pressed <Key.shift>RESEARCH<Key.space>AND<Key.space>DEVELOP<Key.space>NEW<Key.space>CUSTOMER<Key.space>SERVICE<Key.space>STRATEGY
Screenshot: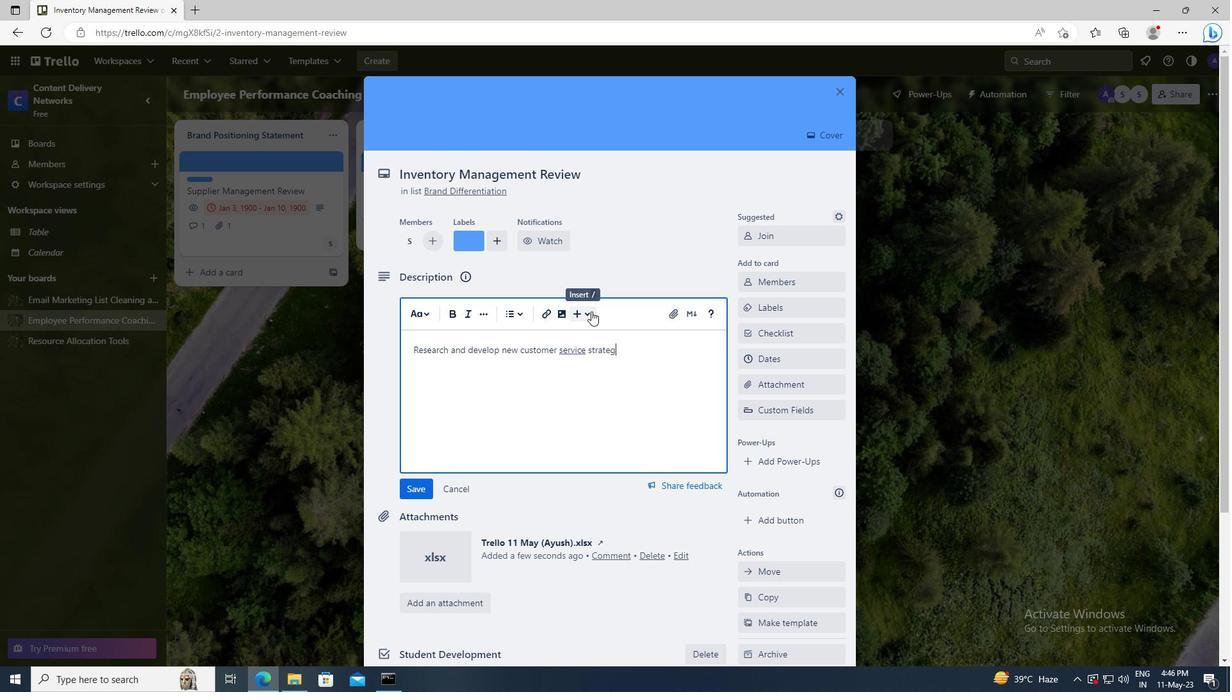 
Action: Mouse scrolled (591, 310) with delta (0, 0)
Screenshot: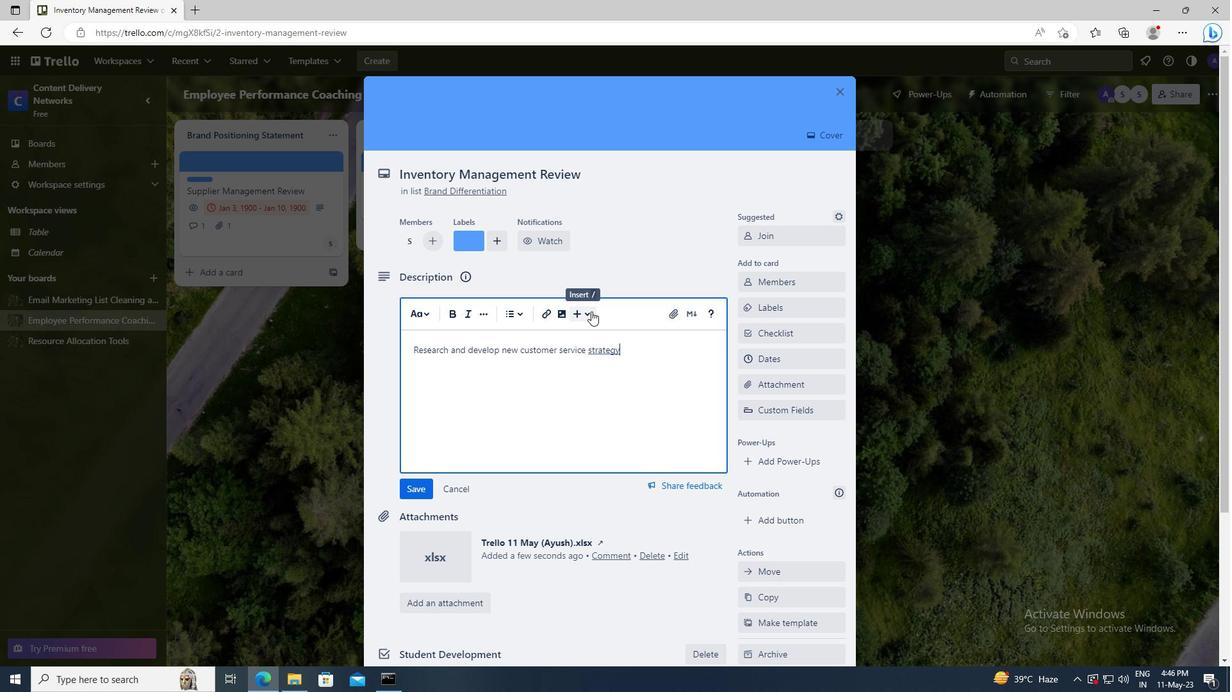 
Action: Mouse moved to (422, 396)
Screenshot: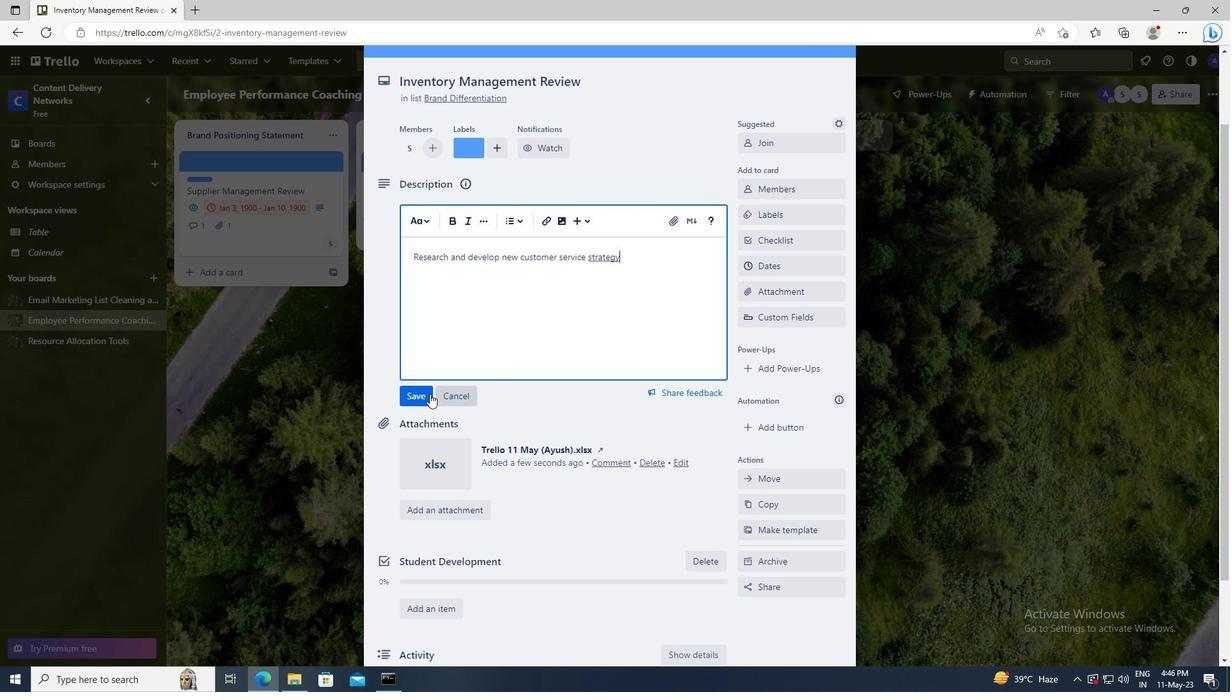 
Action: Mouse pressed left at (422, 396)
Screenshot: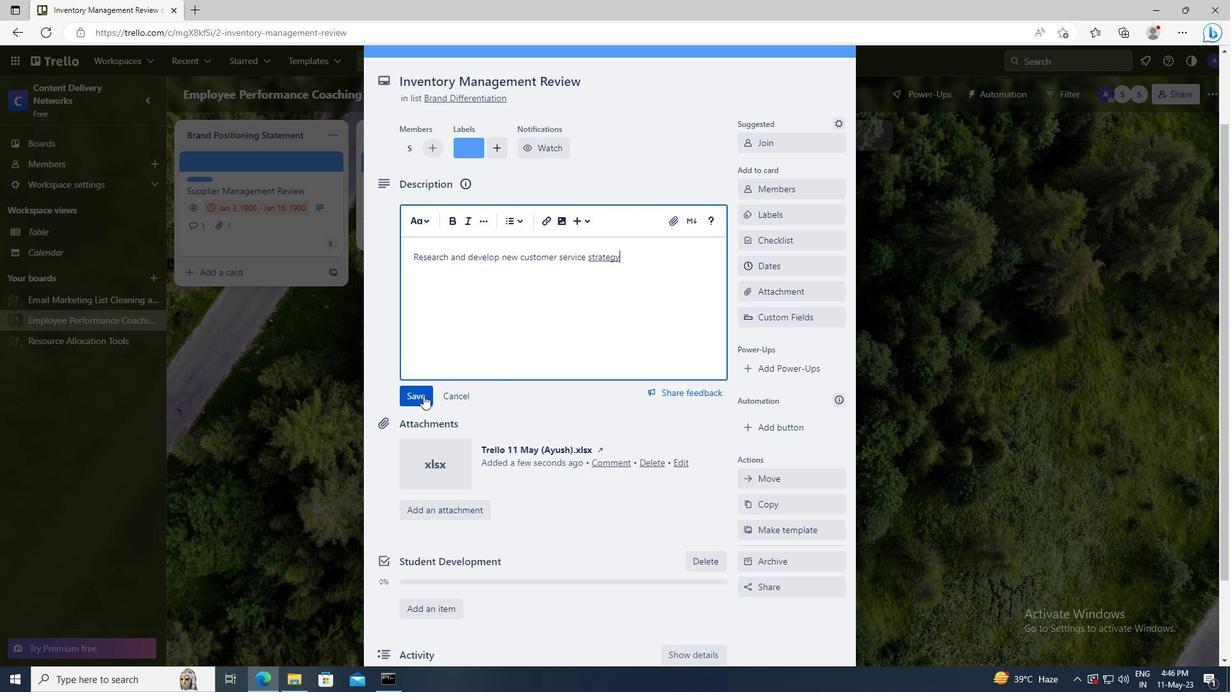 
Action: Mouse moved to (424, 505)
Screenshot: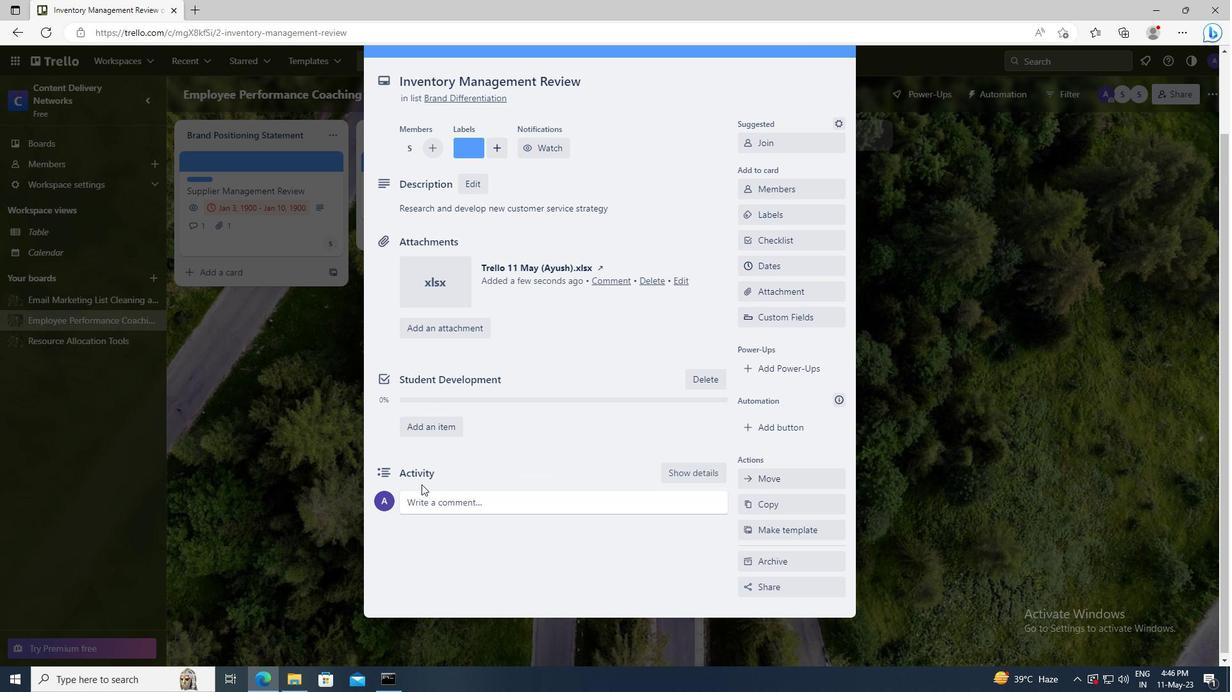 
Action: Mouse pressed left at (424, 505)
Screenshot: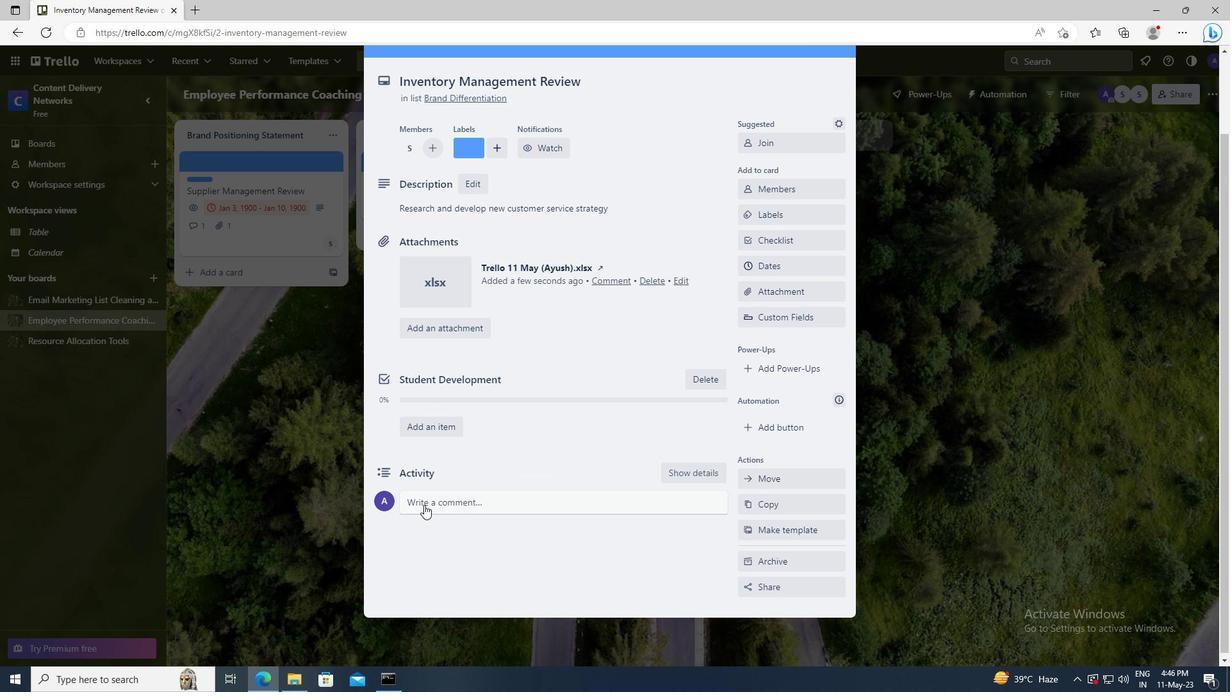 
Action: Key pressed <Key.shift>LET<Key.space>US<Key.space>APPROACH<Key.space>THIS<Key.space>TASK<Key.space>WITH<Key.space>A<Key.space>SENSE<Key.space>OF<Key.space>OWNERSHIP<Key.space>AND<Key.space>ACCOUNTABILITY,<Key.space>TAKING<Key.space>RESPONSIBILITY<Key.space>FOR<Key.space>OUR<Key.space>ACTIONS<Key.space>AND<Key.space>DECISIONS.
Screenshot: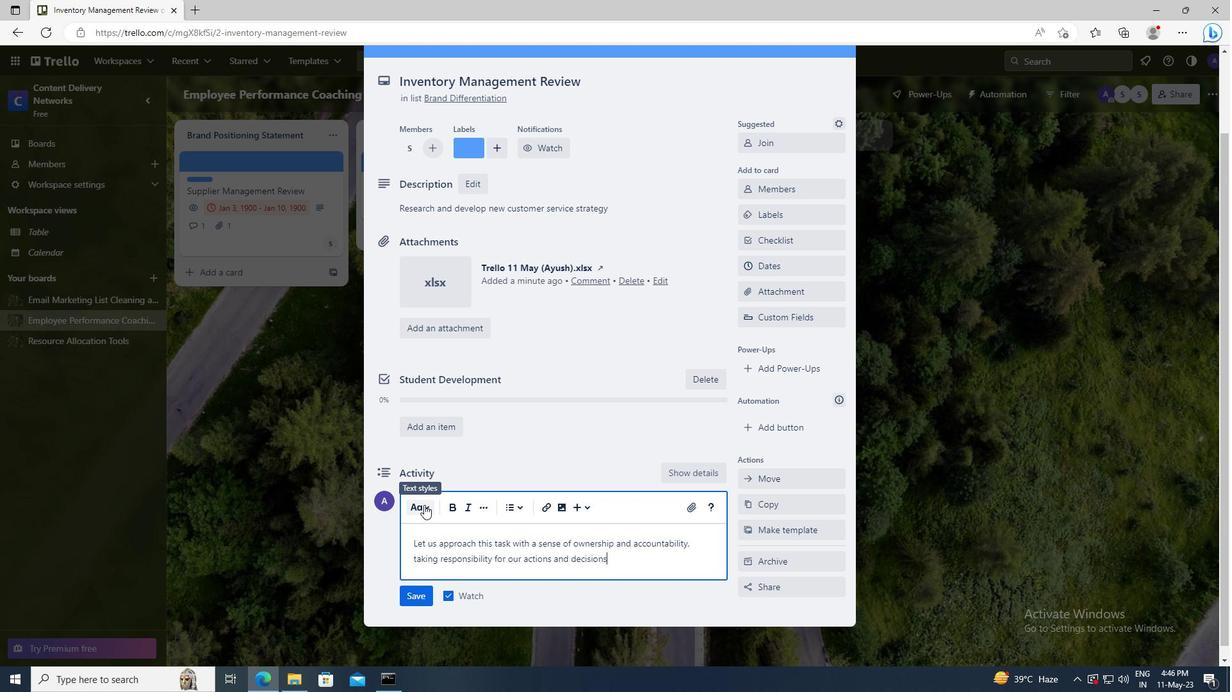 
Action: Mouse moved to (419, 594)
Screenshot: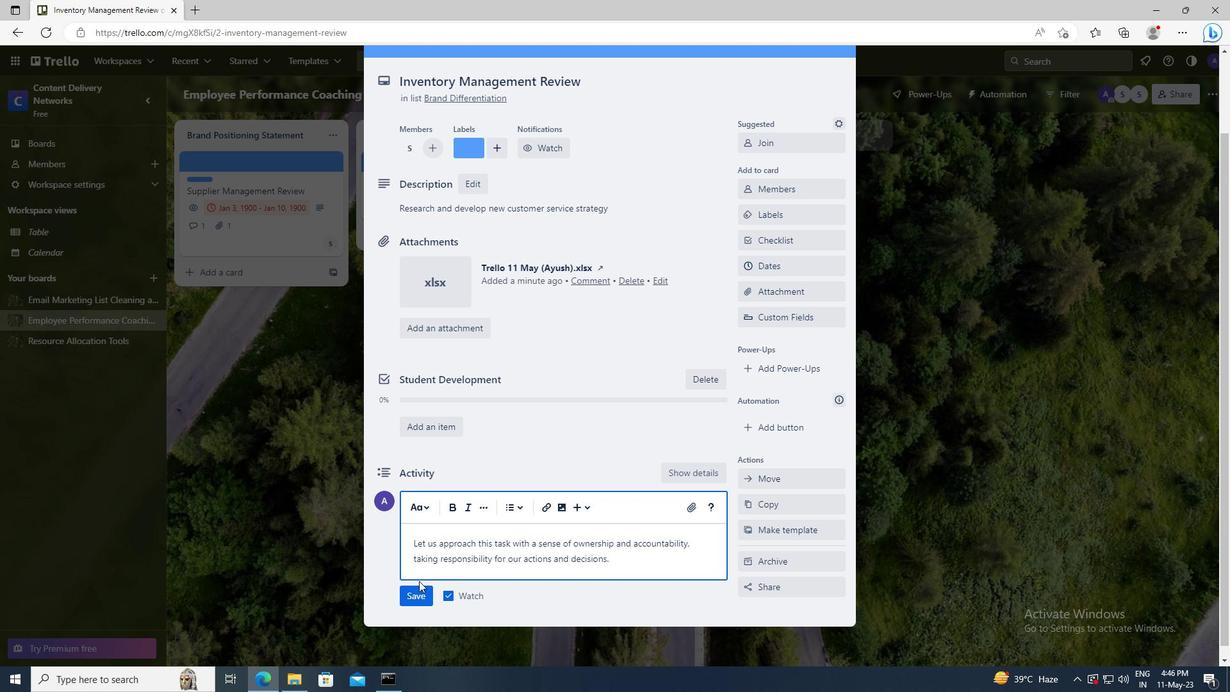 
Action: Mouse pressed left at (419, 594)
Screenshot: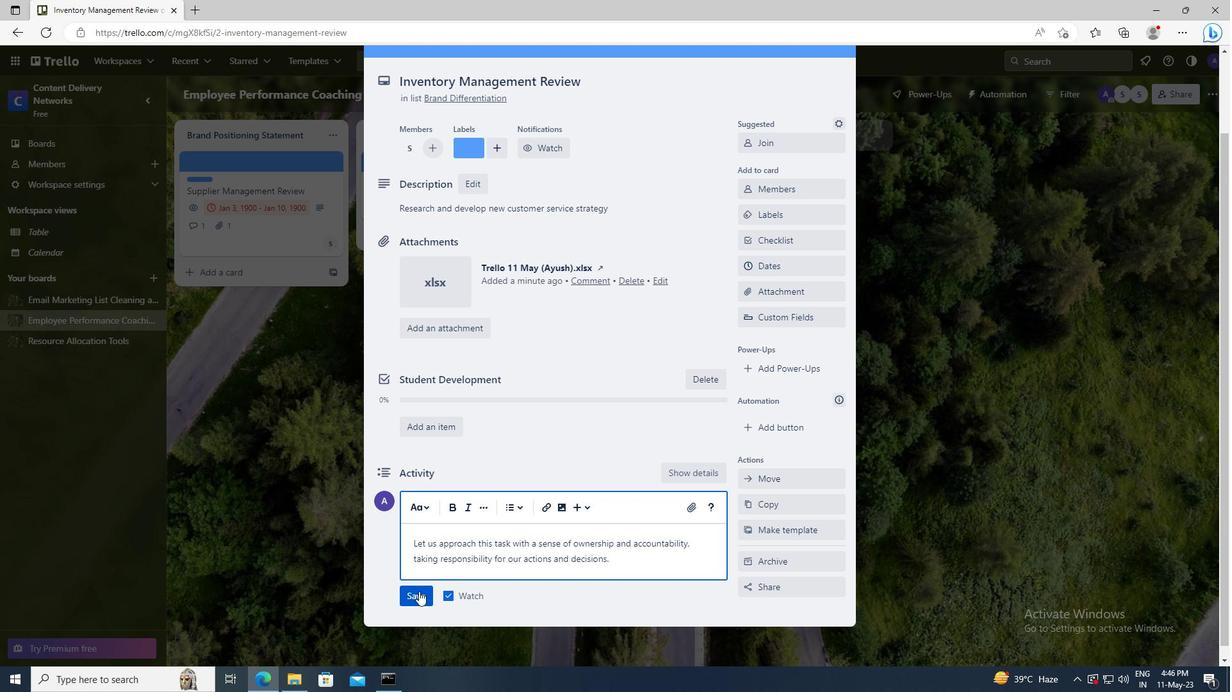 
Action: Mouse moved to (762, 264)
Screenshot: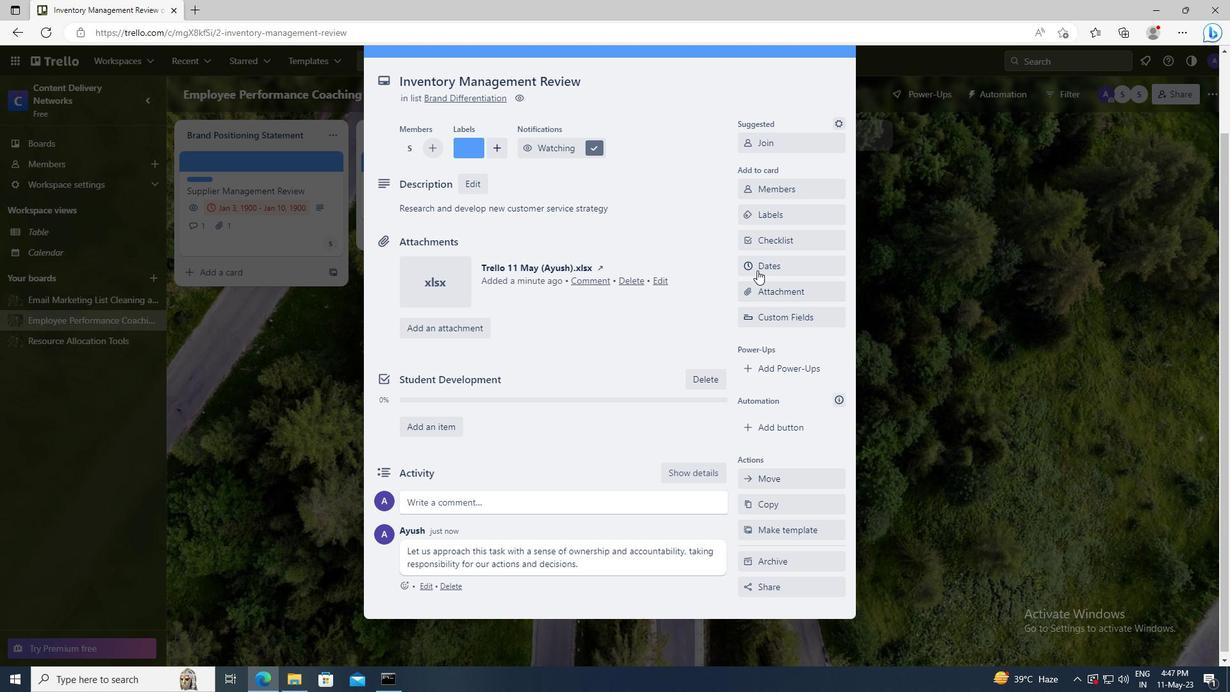 
Action: Mouse pressed left at (762, 264)
Screenshot: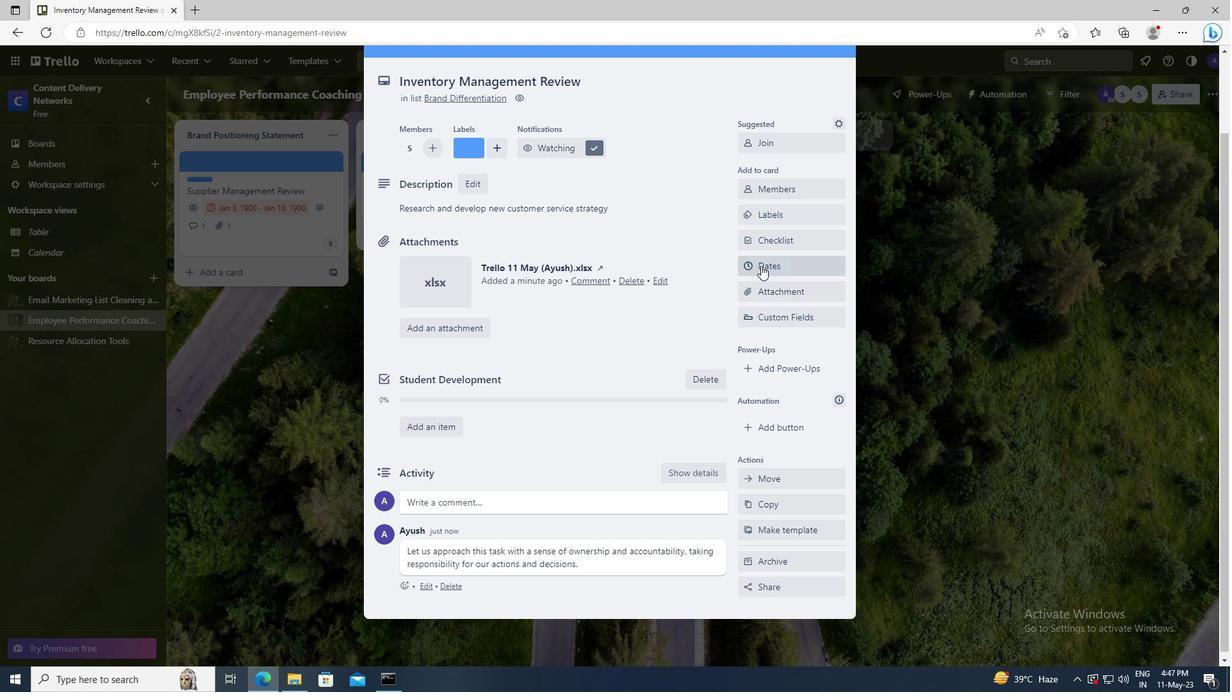
Action: Mouse moved to (755, 326)
Screenshot: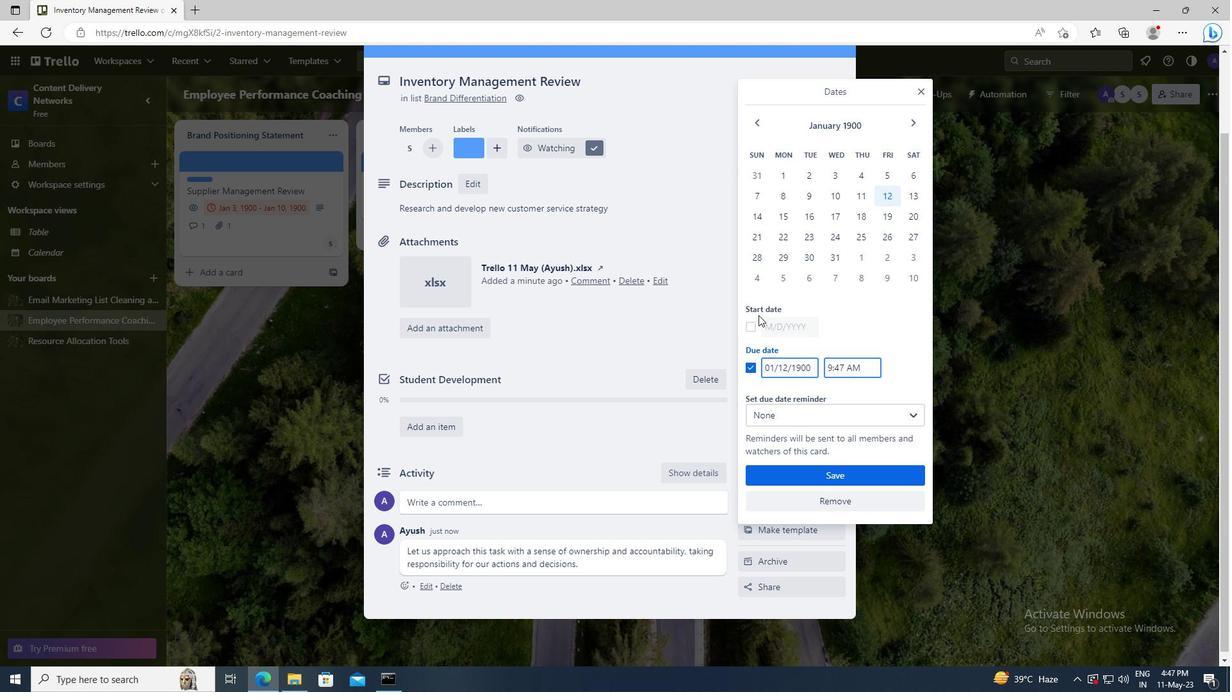 
Action: Mouse pressed left at (755, 326)
Screenshot: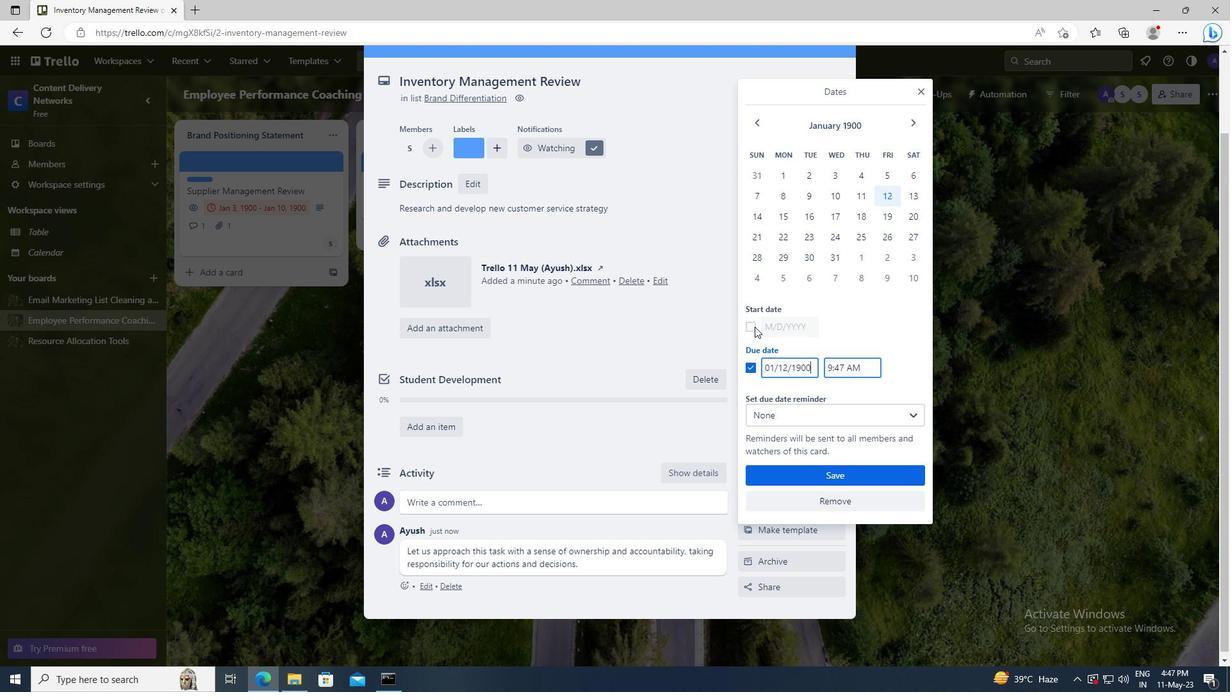 
Action: Mouse moved to (812, 326)
Screenshot: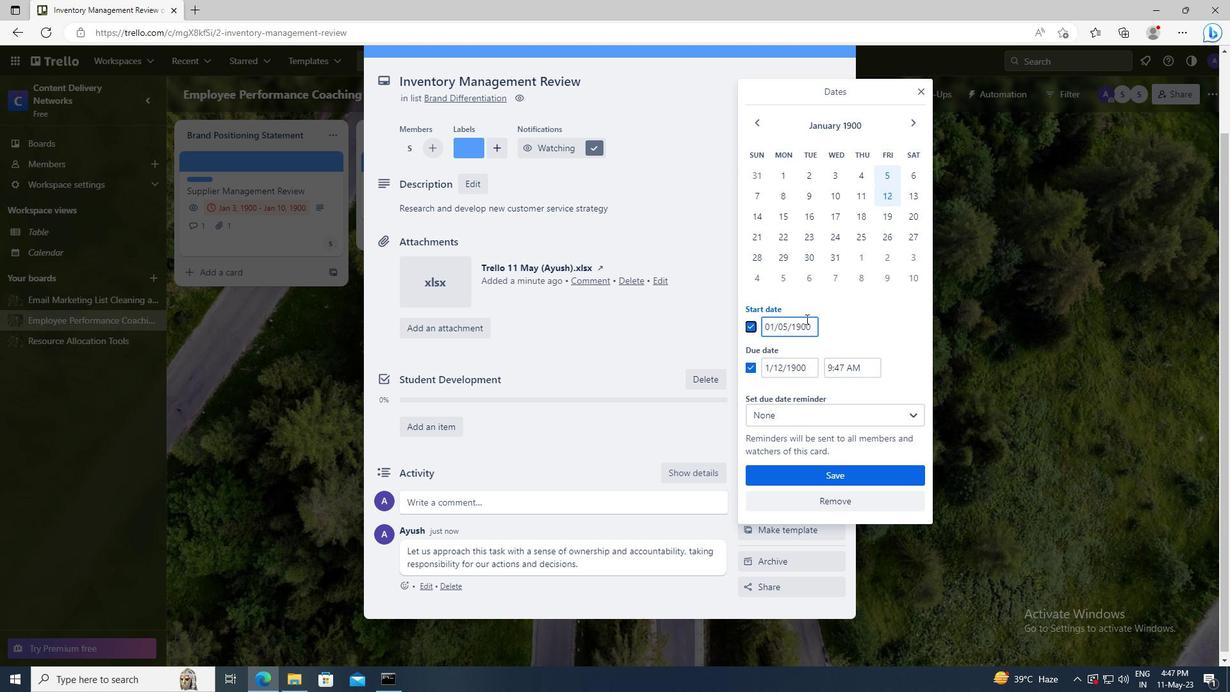 
Action: Mouse pressed left at (812, 326)
Screenshot: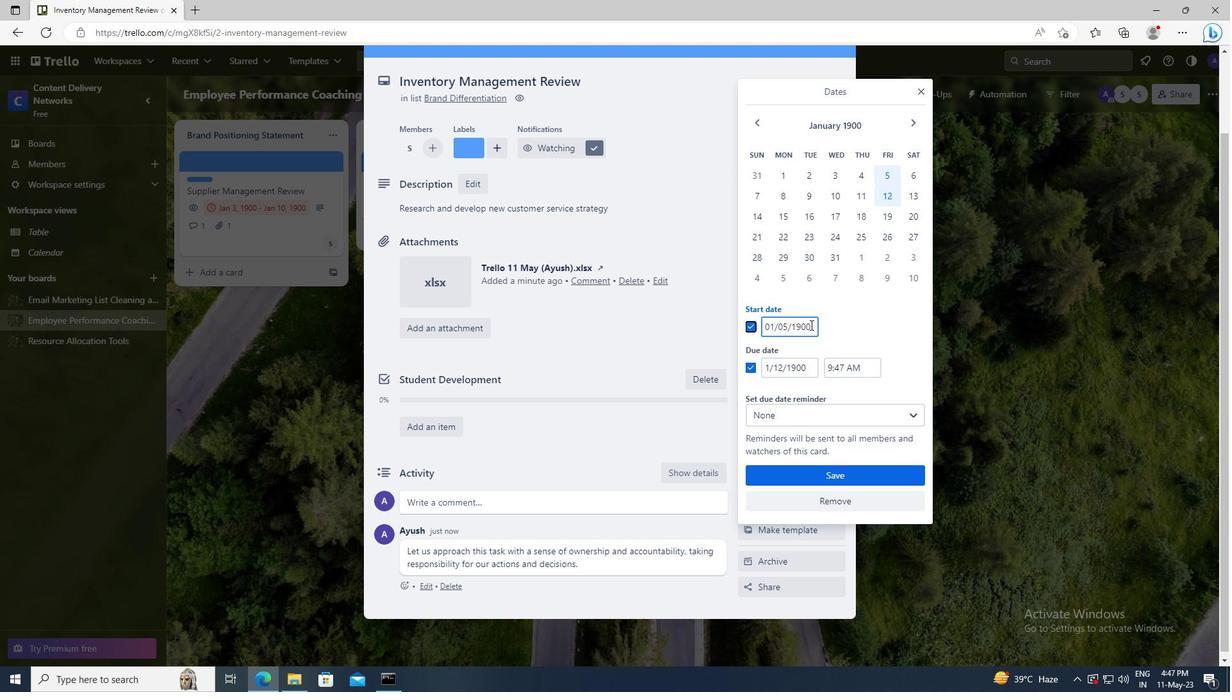 
Action: Mouse moved to (812, 326)
Screenshot: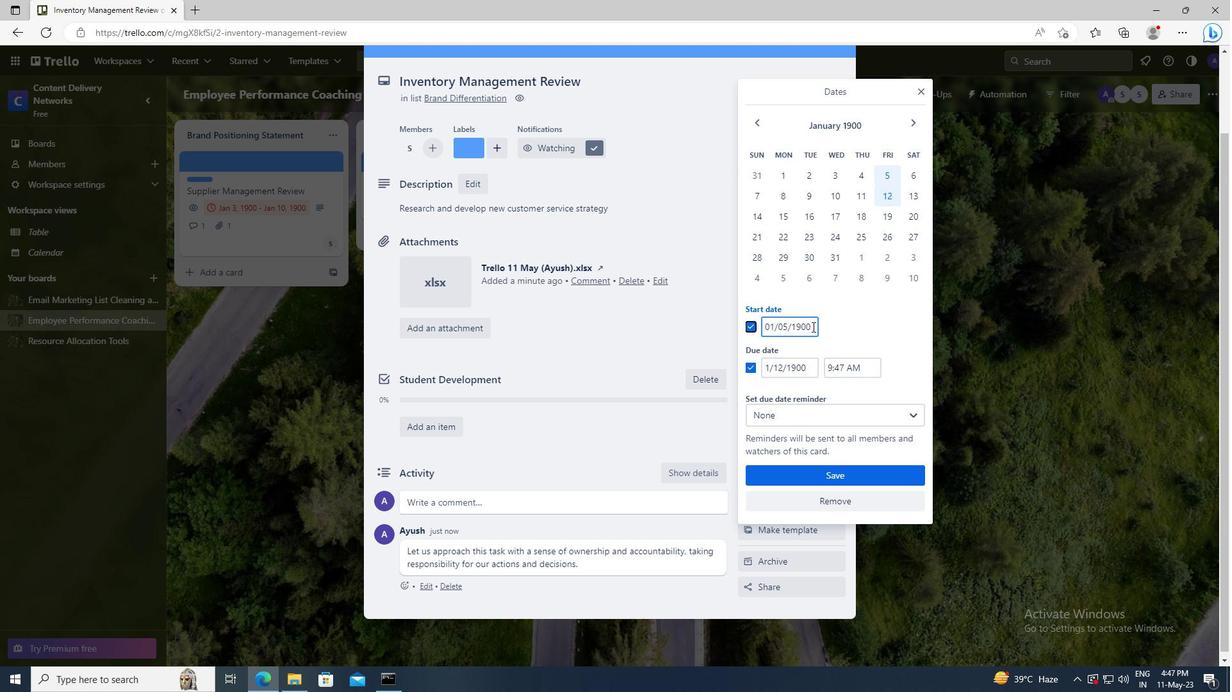 
Action: Key pressed <Key.left><Key.left><Key.left><Key.left><Key.left><Key.backspace>6
Screenshot: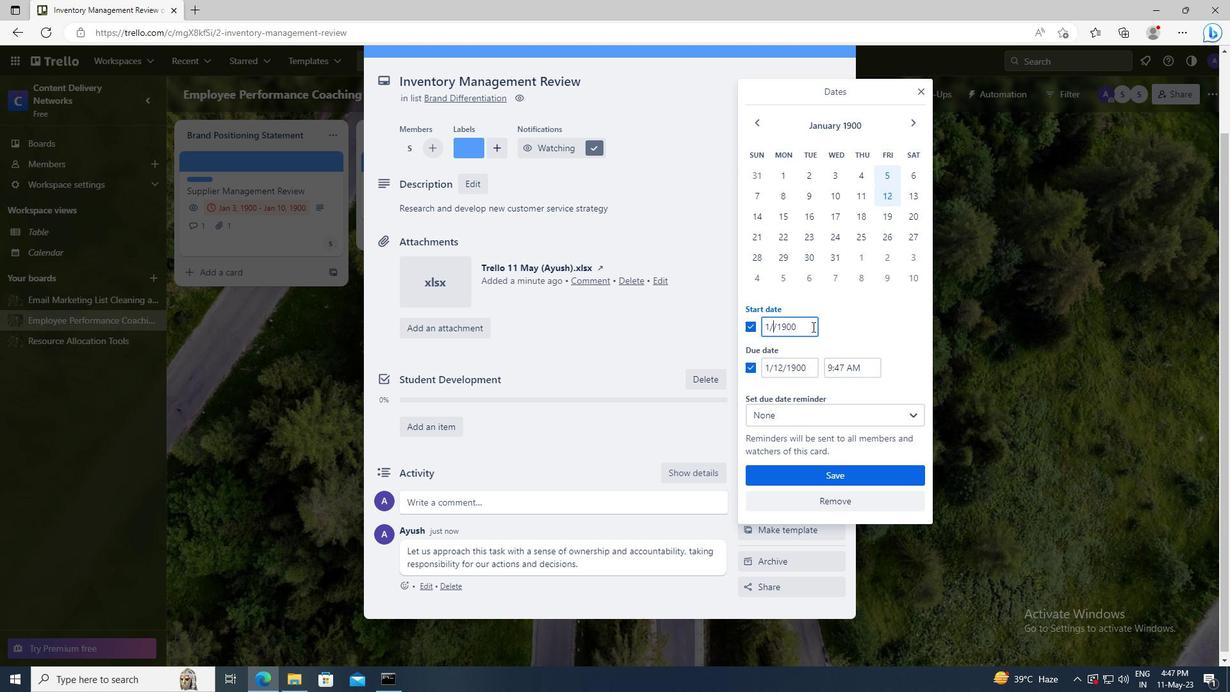 
Action: Mouse moved to (812, 365)
Screenshot: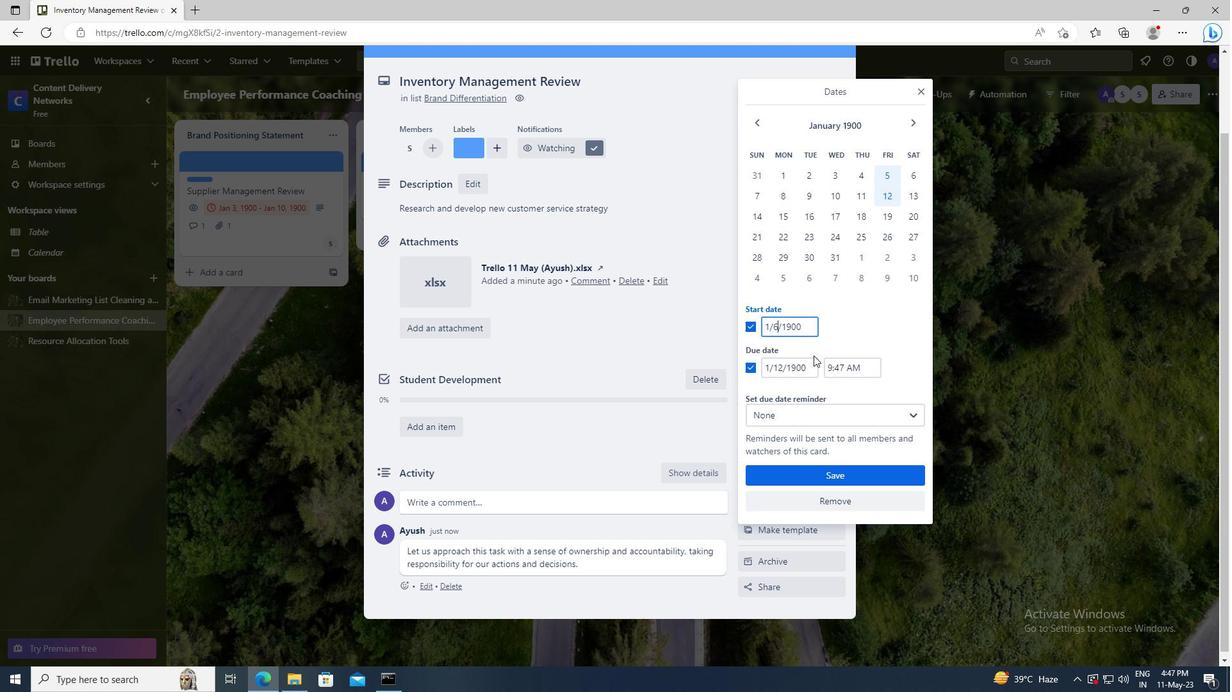 
Action: Mouse pressed left at (812, 365)
Screenshot: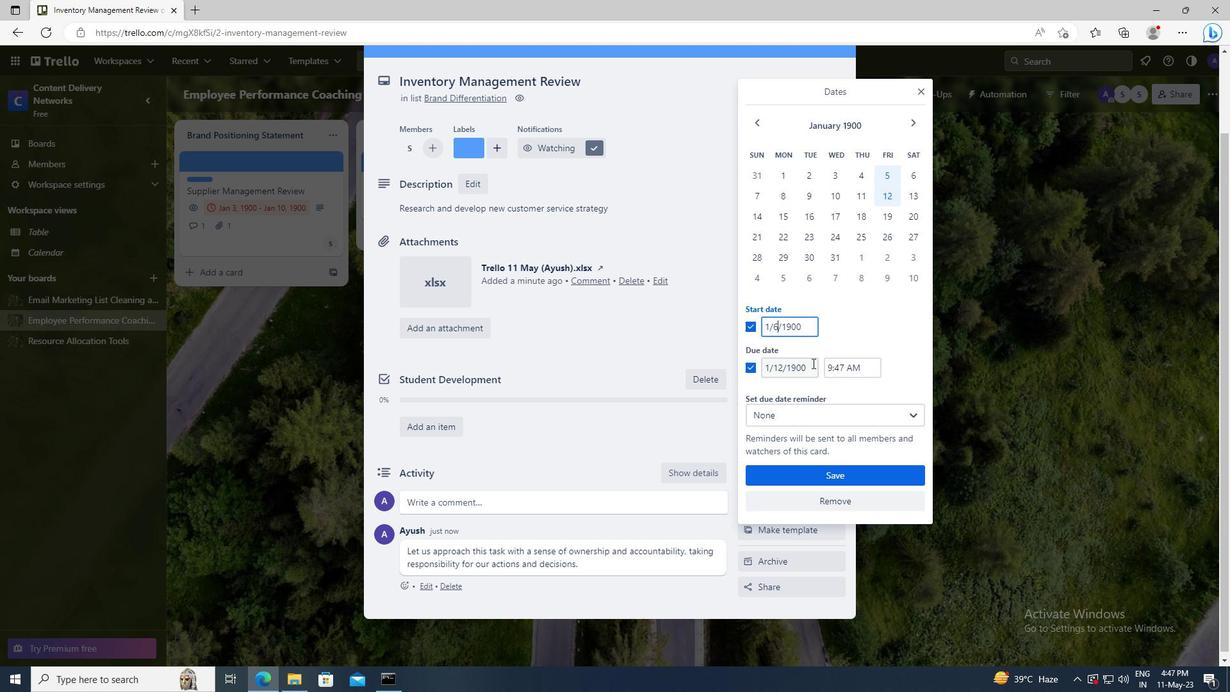 
Action: Key pressed <Key.left><Key.left><Key.left><Key.left><Key.left><Key.backspace><Key.backspace>13
Screenshot: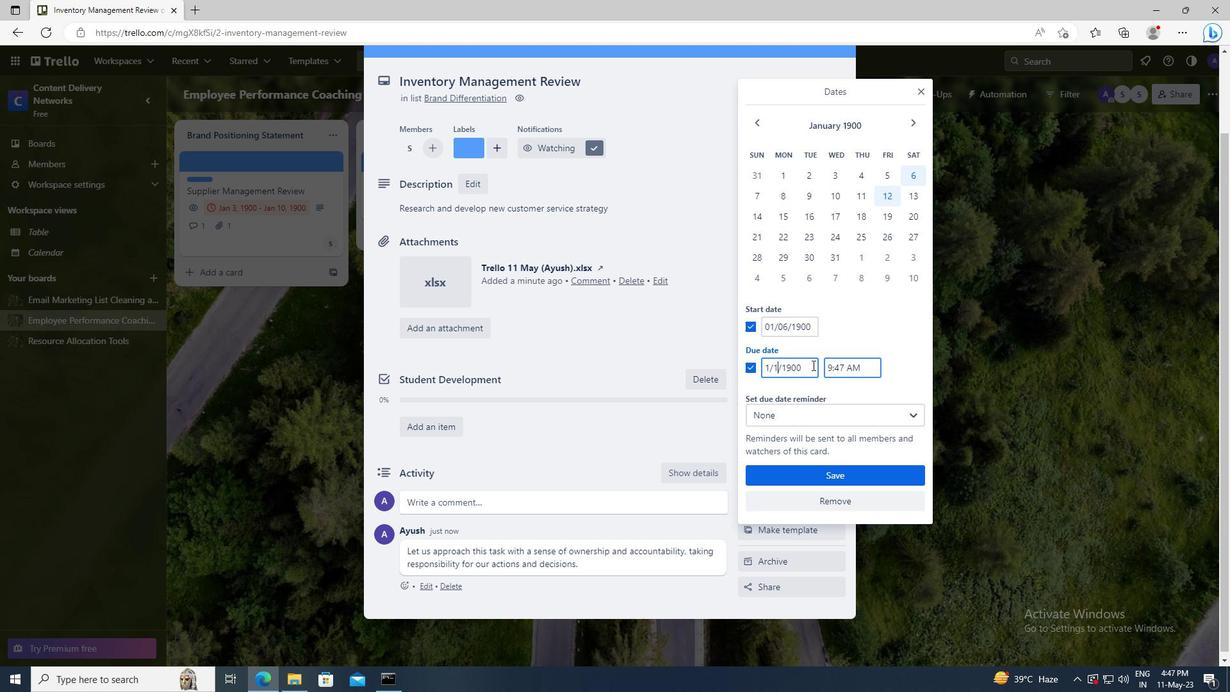 
Action: Mouse moved to (829, 477)
Screenshot: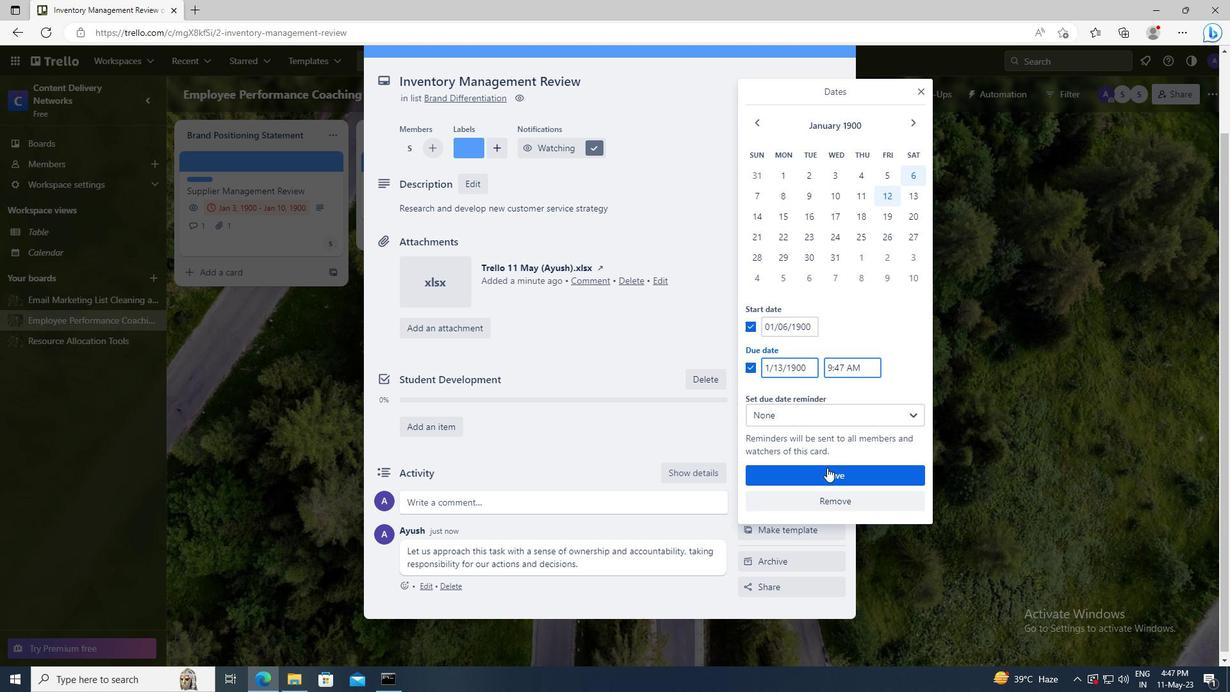 
Action: Mouse pressed left at (829, 477)
Screenshot: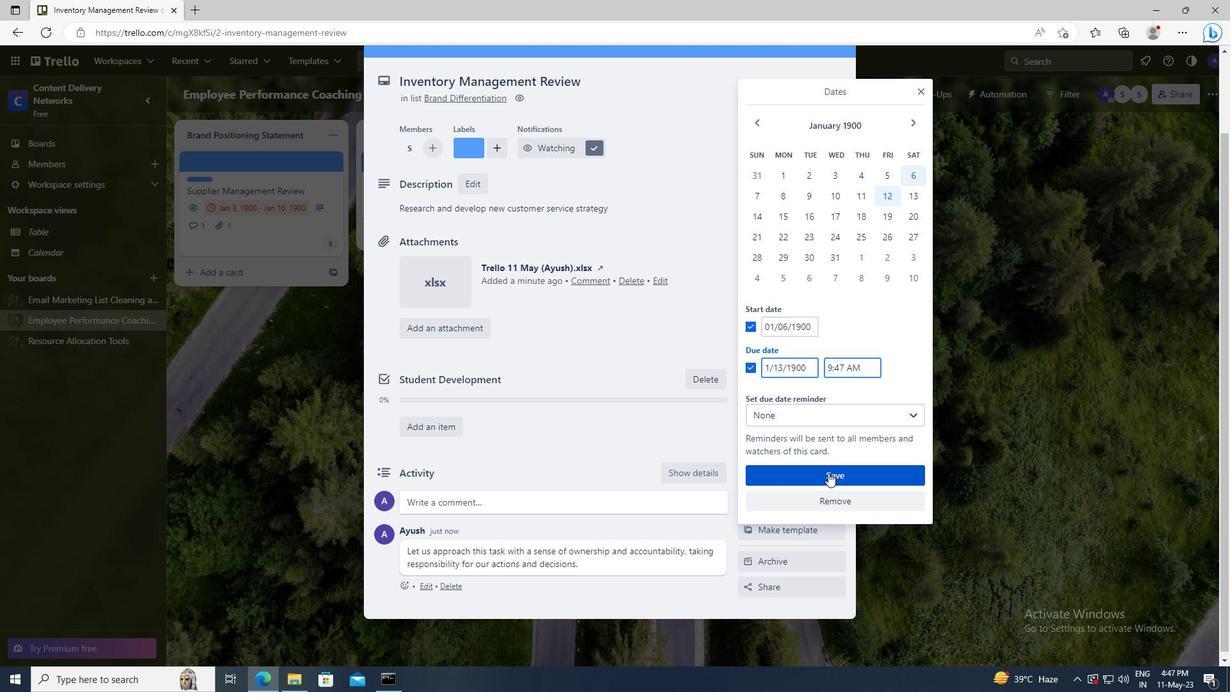 
